 Task: Find connections with filter location New Milton with filter topic #aviationwith filter profile language French with filter current company Innovaccer with filter school Chaitanya Bharathi Institute Of Technology with filter industry Appliances, Electrical, and Electronics Manufacturing with filter service category DUI Law with filter keywords title Pharmacy Assistant
Action: Mouse moved to (475, 52)
Screenshot: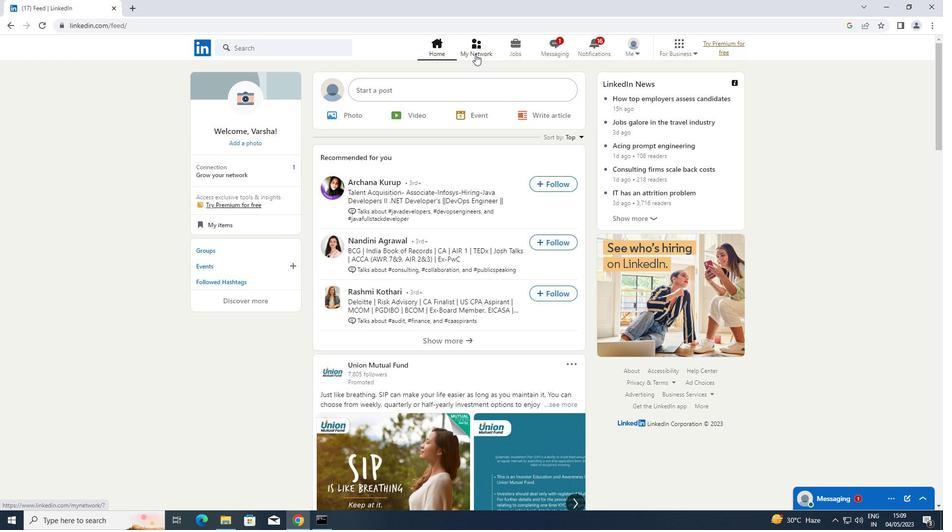 
Action: Mouse pressed left at (475, 52)
Screenshot: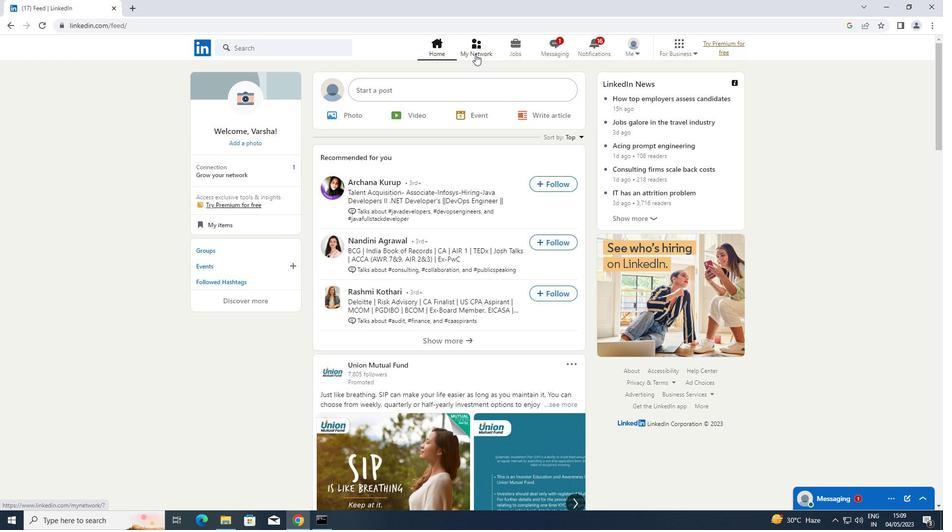 
Action: Mouse moved to (250, 103)
Screenshot: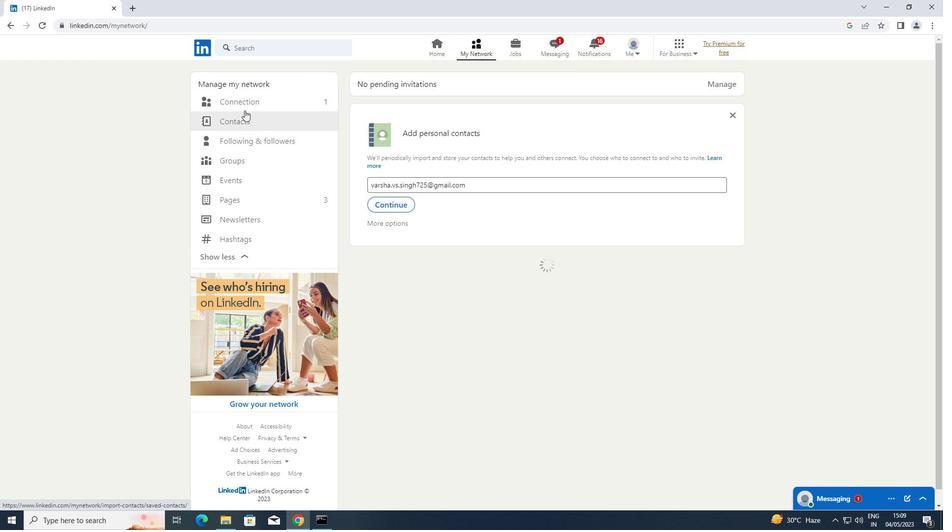 
Action: Mouse pressed left at (250, 103)
Screenshot: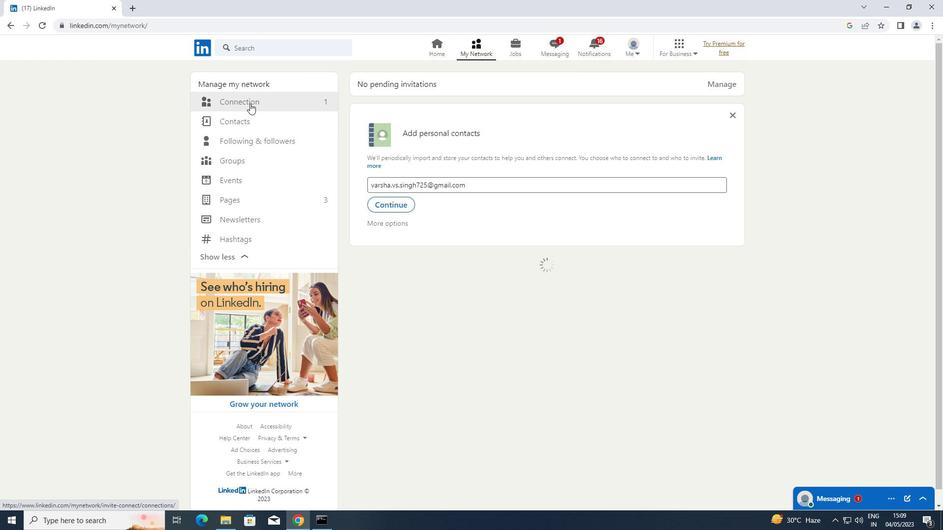 
Action: Mouse moved to (569, 104)
Screenshot: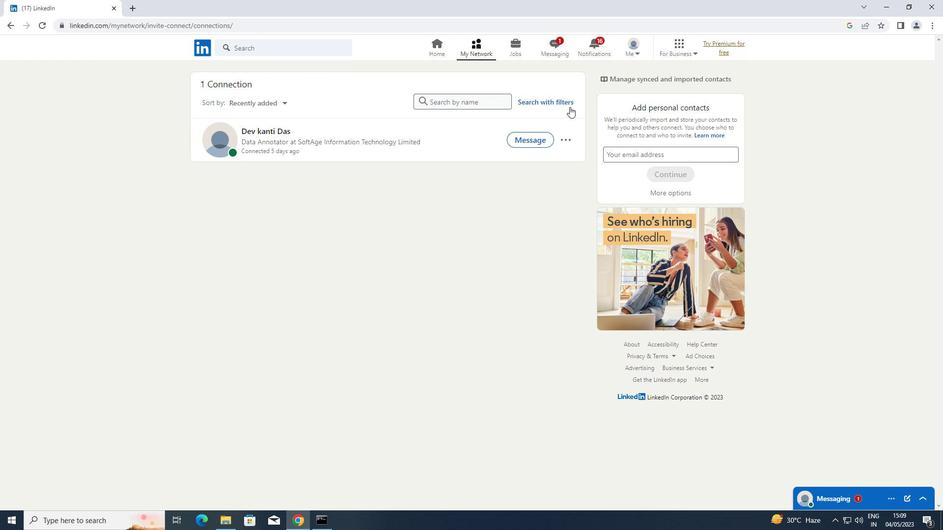 
Action: Mouse pressed left at (569, 104)
Screenshot: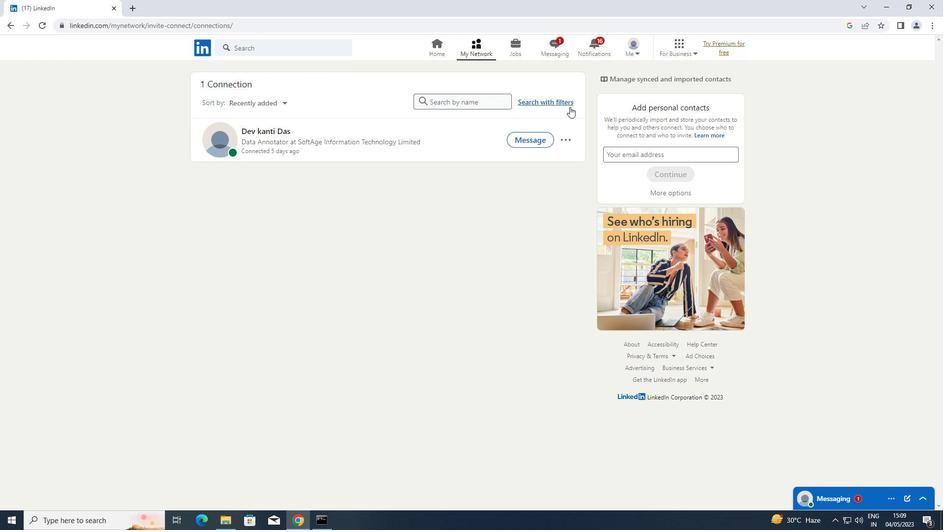 
Action: Mouse moved to (498, 70)
Screenshot: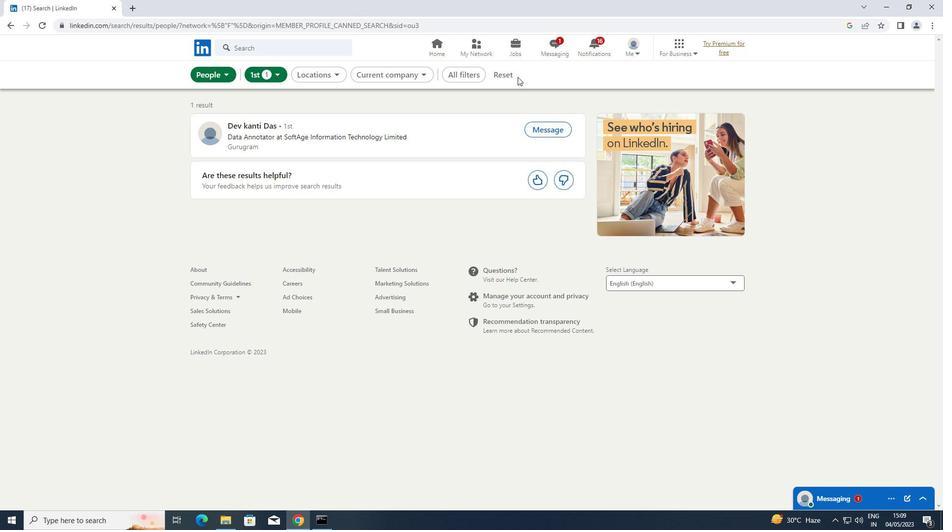 
Action: Mouse pressed left at (498, 70)
Screenshot: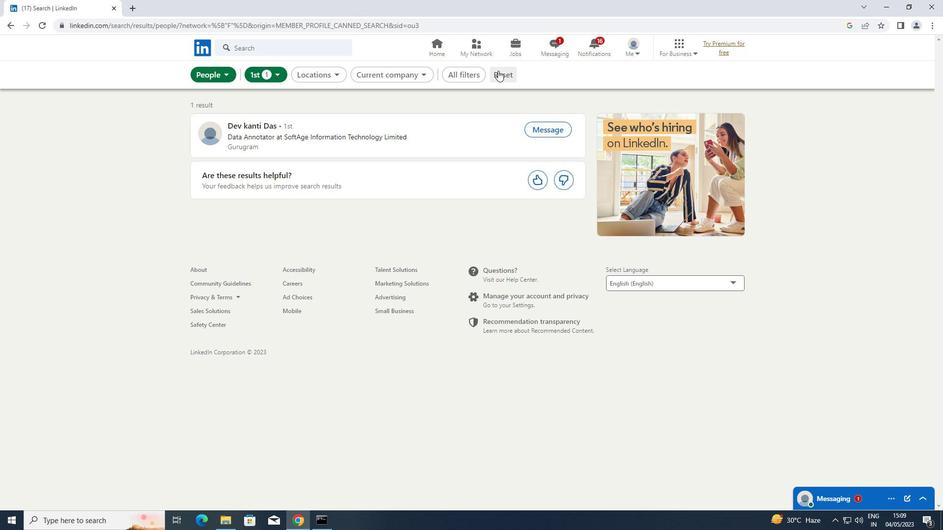 
Action: Mouse moved to (503, 71)
Screenshot: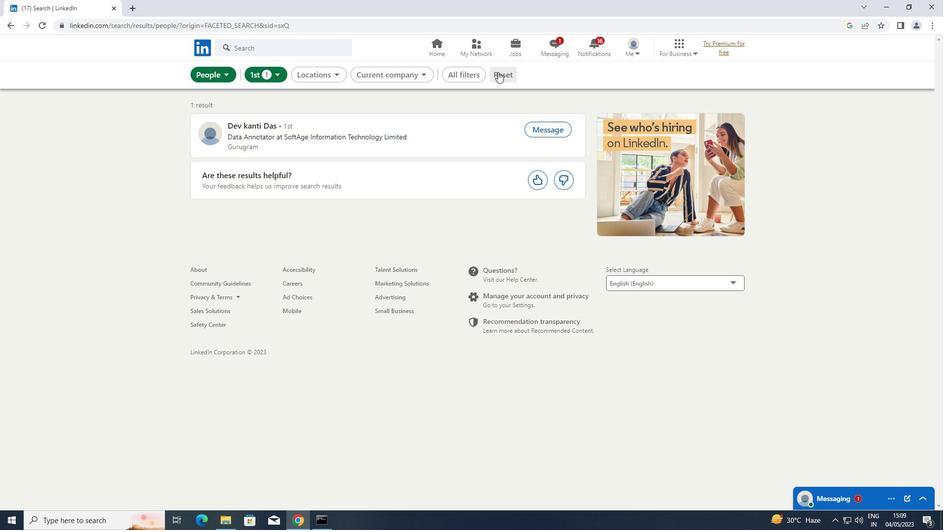 
Action: Mouse pressed left at (503, 71)
Screenshot: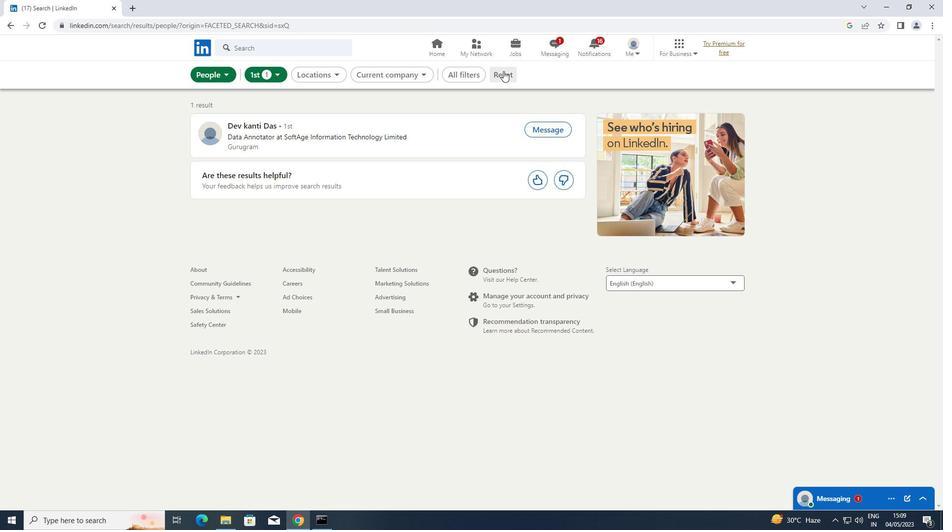 
Action: Mouse moved to (478, 72)
Screenshot: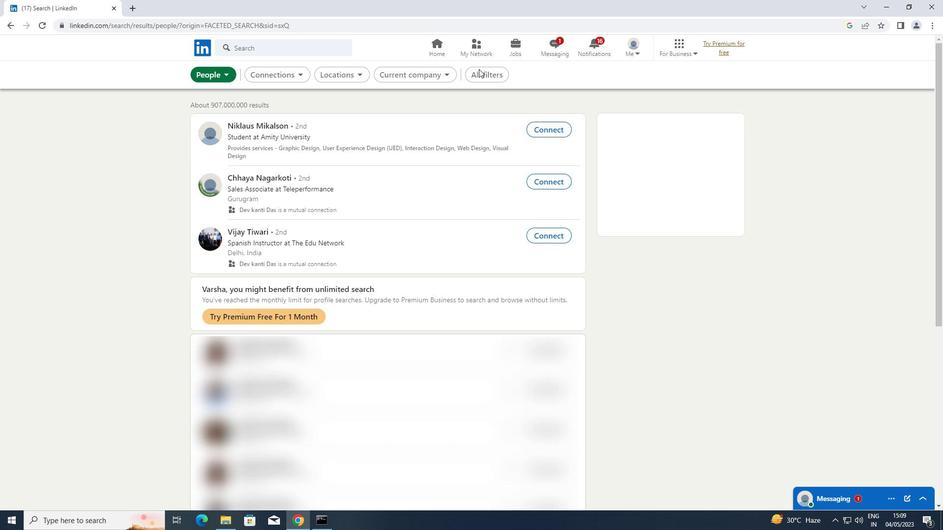 
Action: Mouse pressed left at (478, 72)
Screenshot: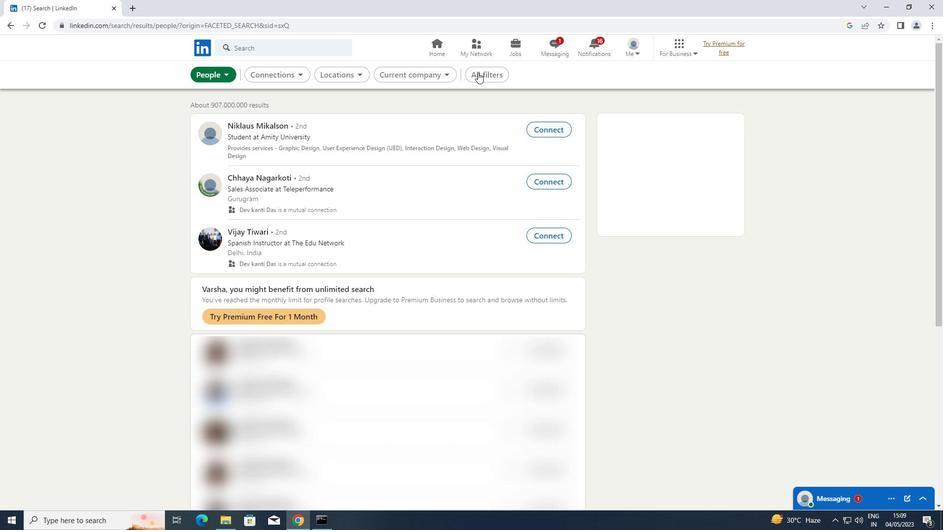 
Action: Mouse moved to (764, 202)
Screenshot: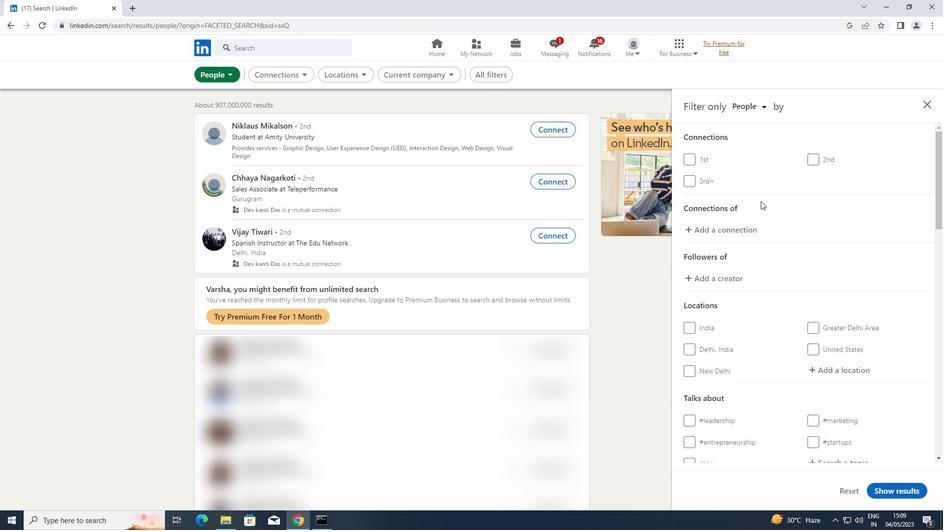 
Action: Mouse scrolled (764, 201) with delta (0, 0)
Screenshot: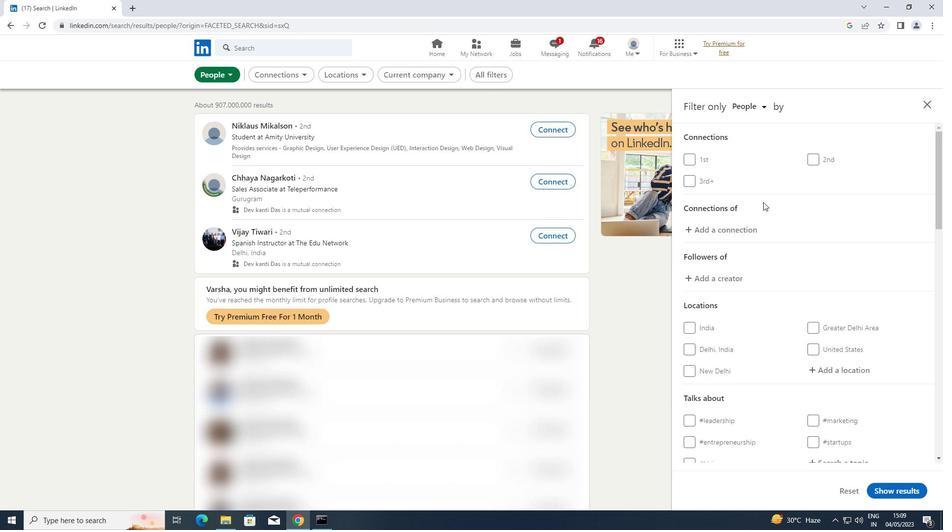 
Action: Mouse scrolled (764, 201) with delta (0, 0)
Screenshot: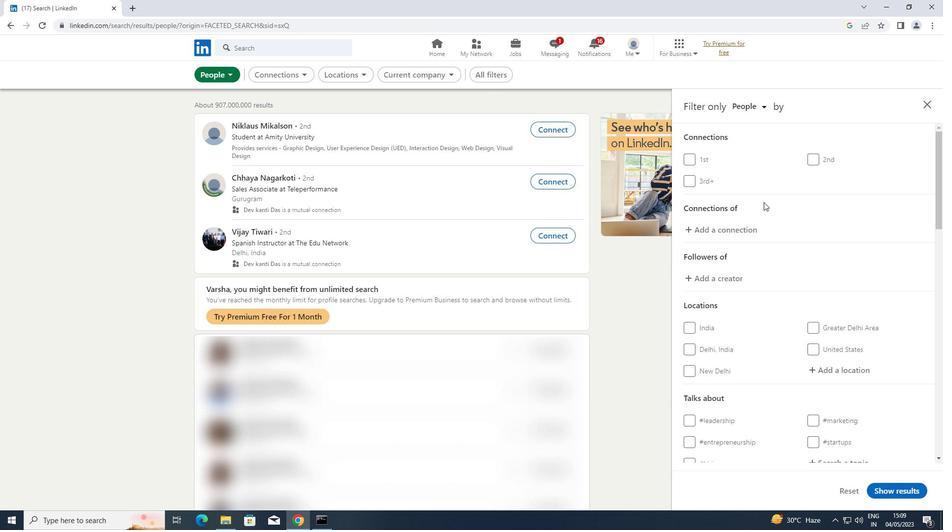 
Action: Mouse scrolled (764, 201) with delta (0, 0)
Screenshot: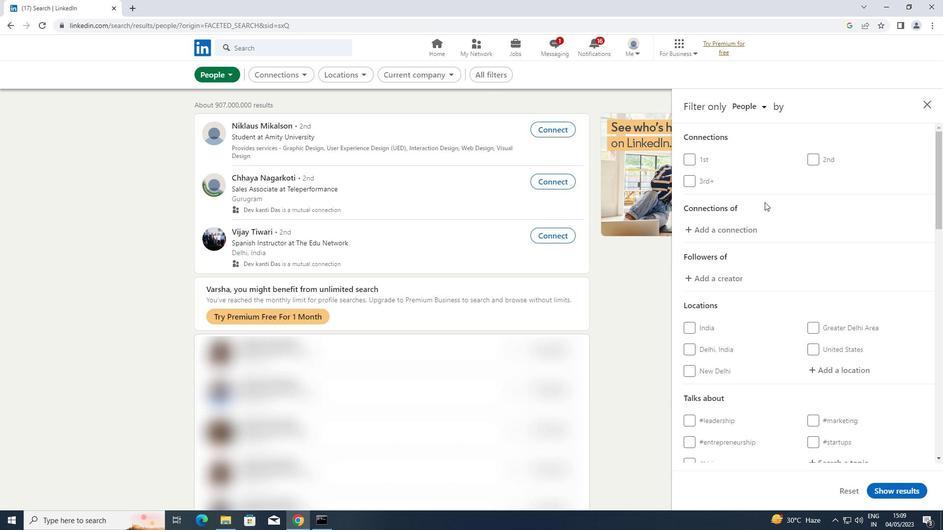 
Action: Mouse moved to (847, 223)
Screenshot: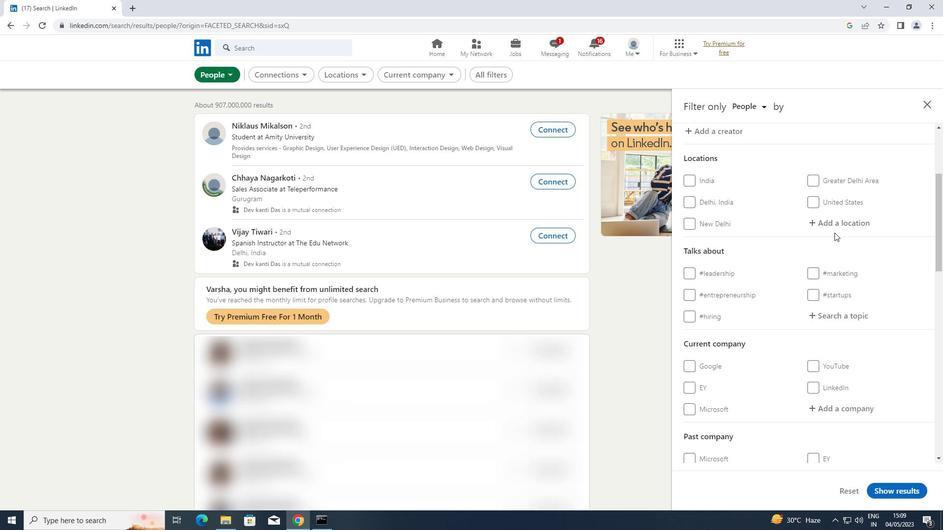 
Action: Mouse pressed left at (847, 223)
Screenshot: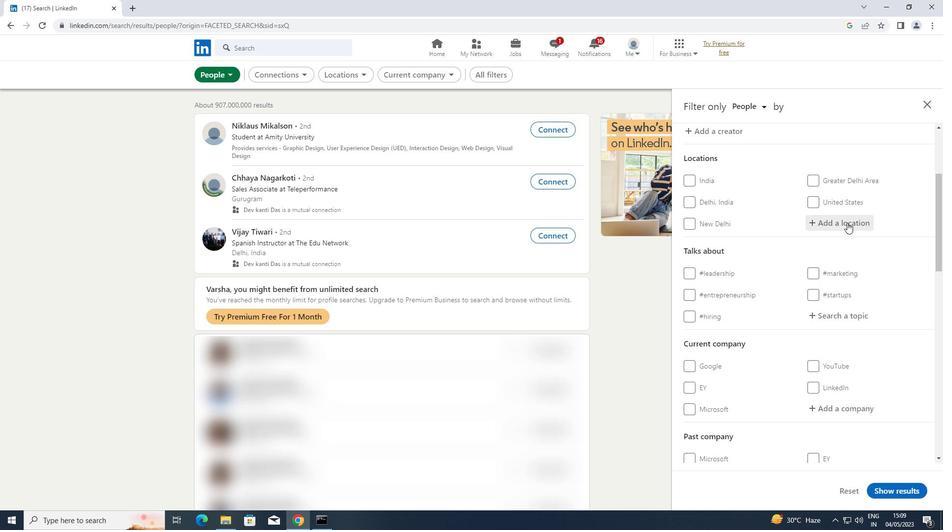 
Action: Key pressed <Key.shift>NEW<Key.space><Key.shift>MILTON<Key.enter>
Screenshot: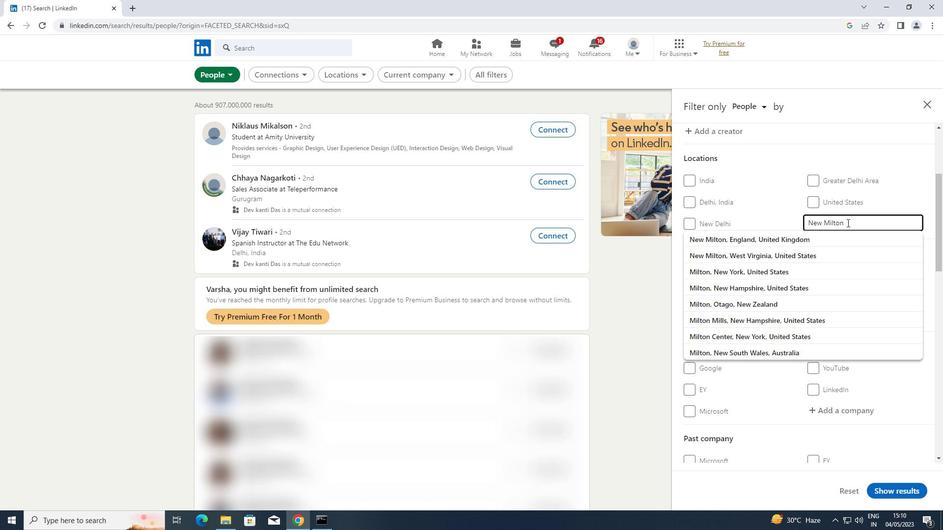 
Action: Mouse scrolled (847, 222) with delta (0, 0)
Screenshot: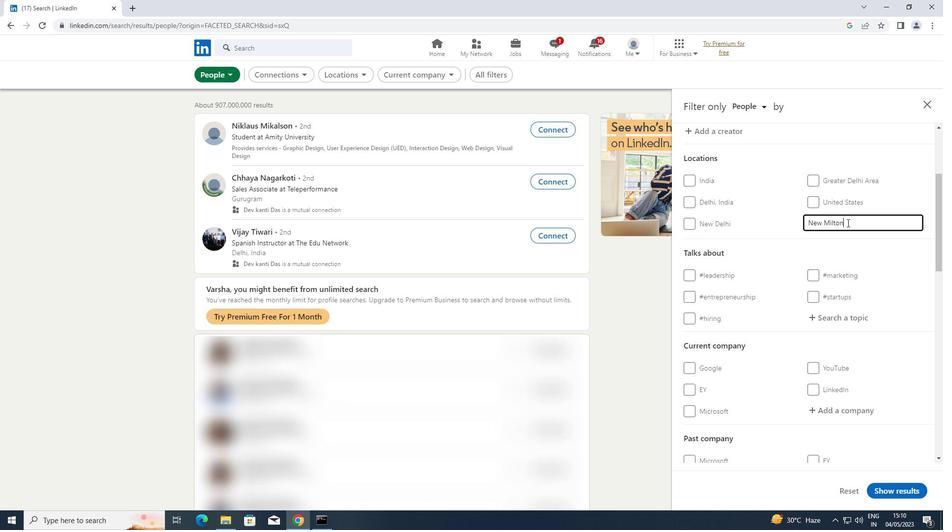 
Action: Mouse scrolled (847, 222) with delta (0, 0)
Screenshot: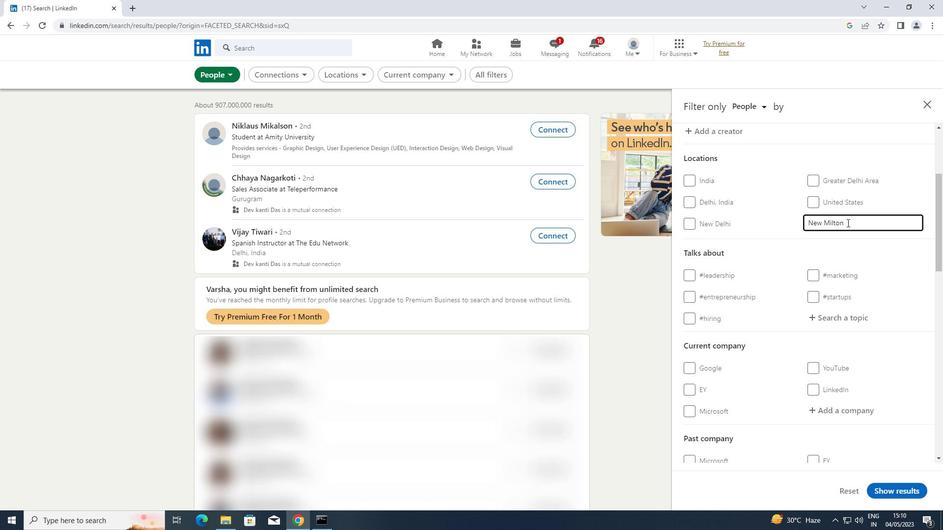 
Action: Mouse moved to (842, 217)
Screenshot: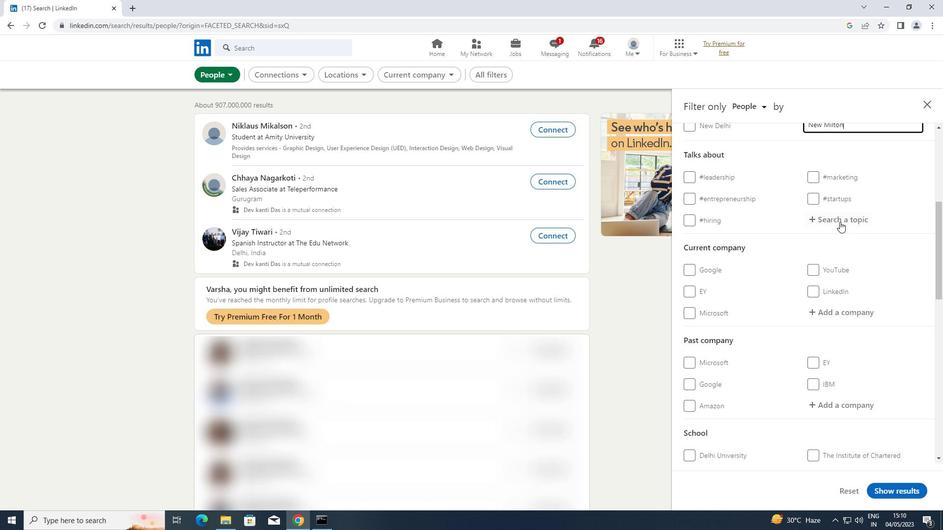
Action: Mouse pressed left at (842, 217)
Screenshot: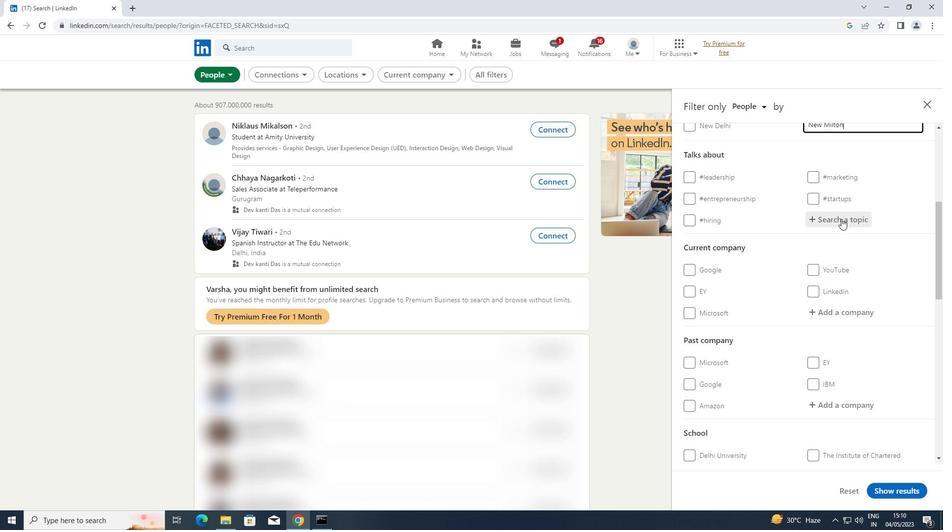 
Action: Key pressed AVIATION
Screenshot: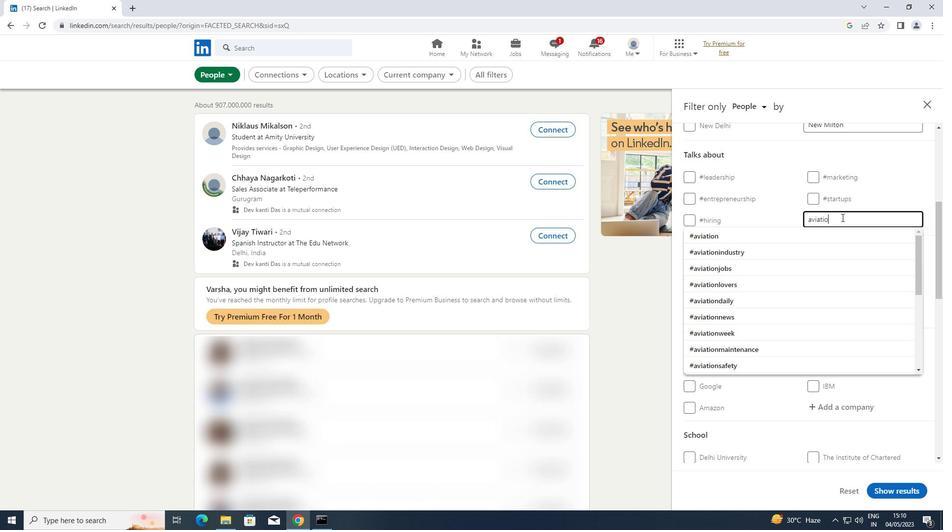 
Action: Mouse moved to (767, 231)
Screenshot: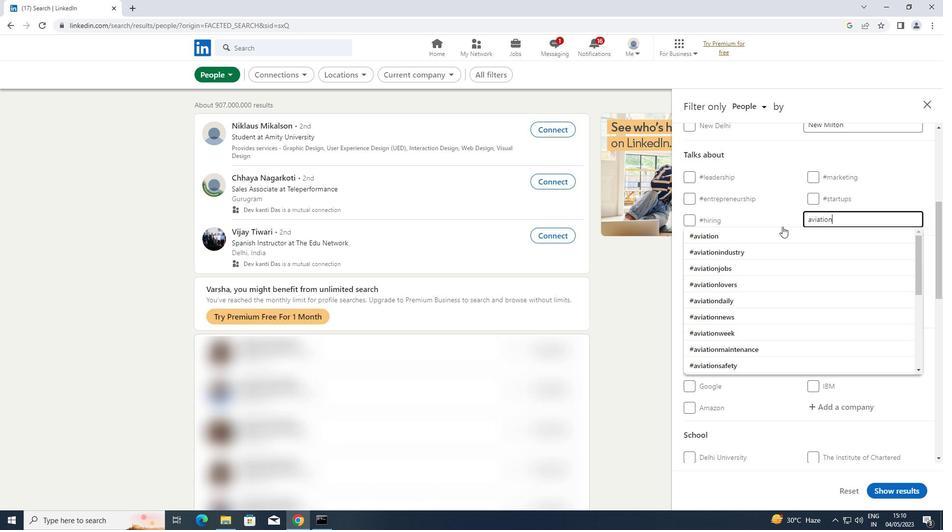 
Action: Mouse pressed left at (767, 231)
Screenshot: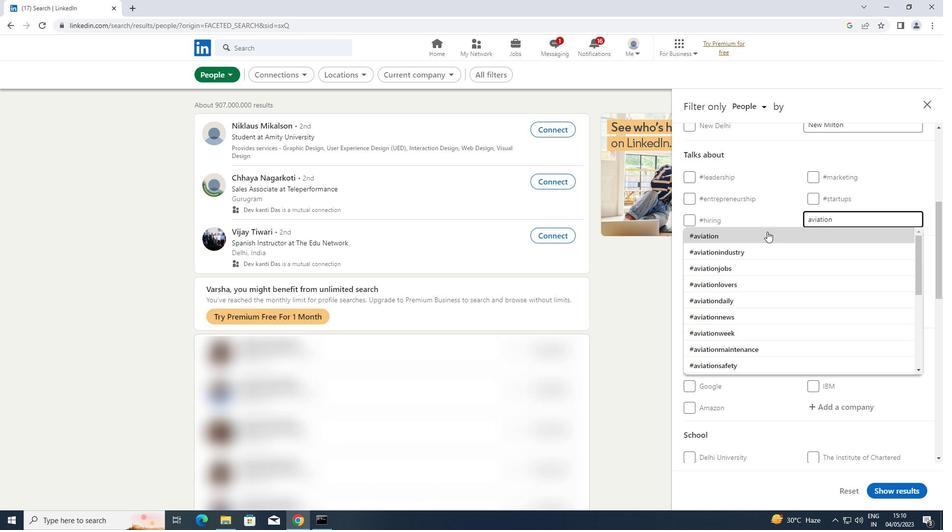 
Action: Mouse scrolled (767, 231) with delta (0, 0)
Screenshot: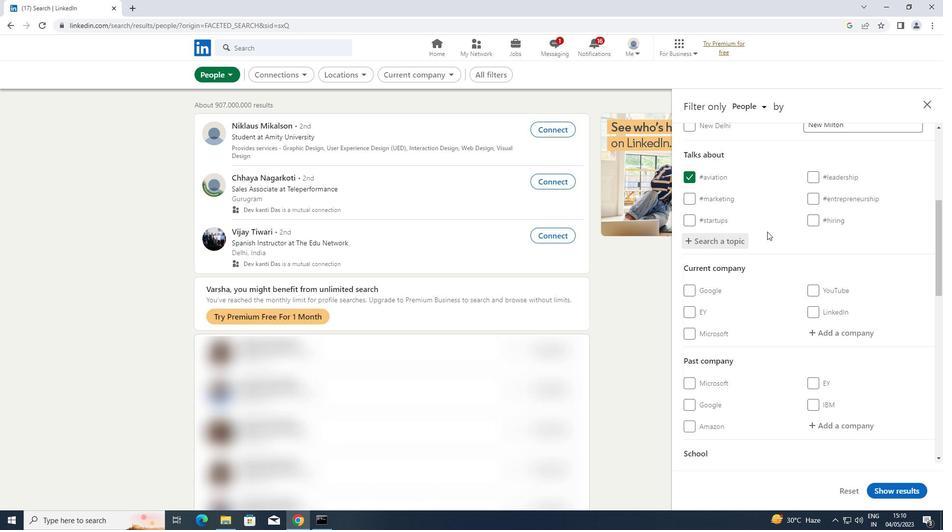 
Action: Mouse scrolled (767, 231) with delta (0, 0)
Screenshot: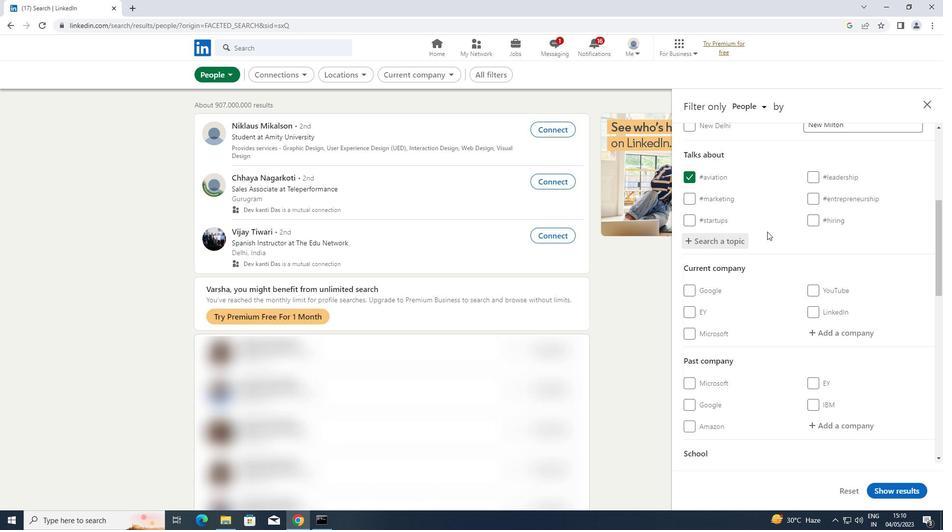 
Action: Mouse scrolled (767, 231) with delta (0, 0)
Screenshot: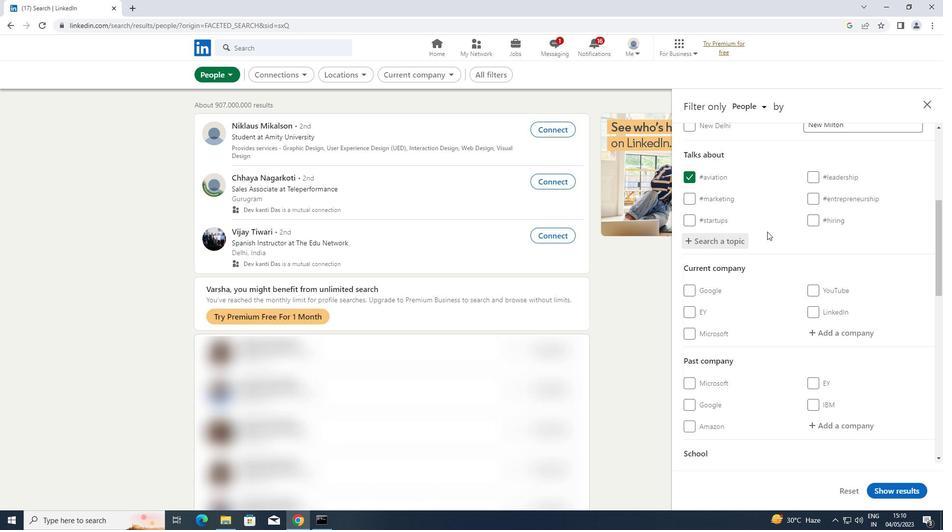 
Action: Mouse scrolled (767, 231) with delta (0, 0)
Screenshot: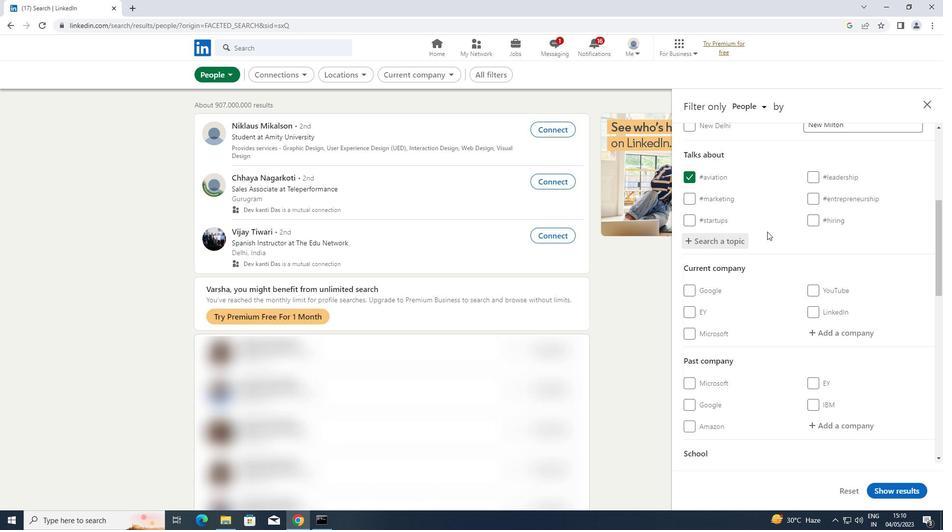 
Action: Mouse moved to (766, 231)
Screenshot: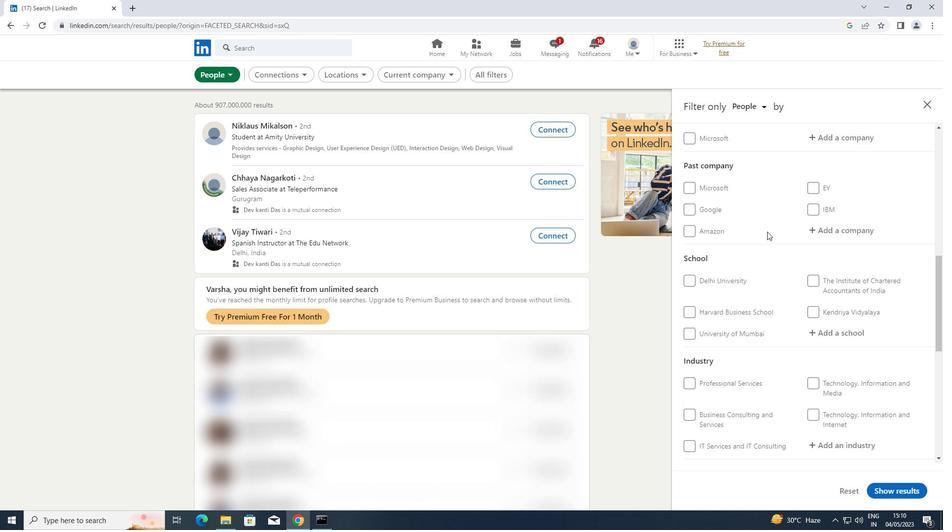 
Action: Mouse scrolled (766, 230) with delta (0, 0)
Screenshot: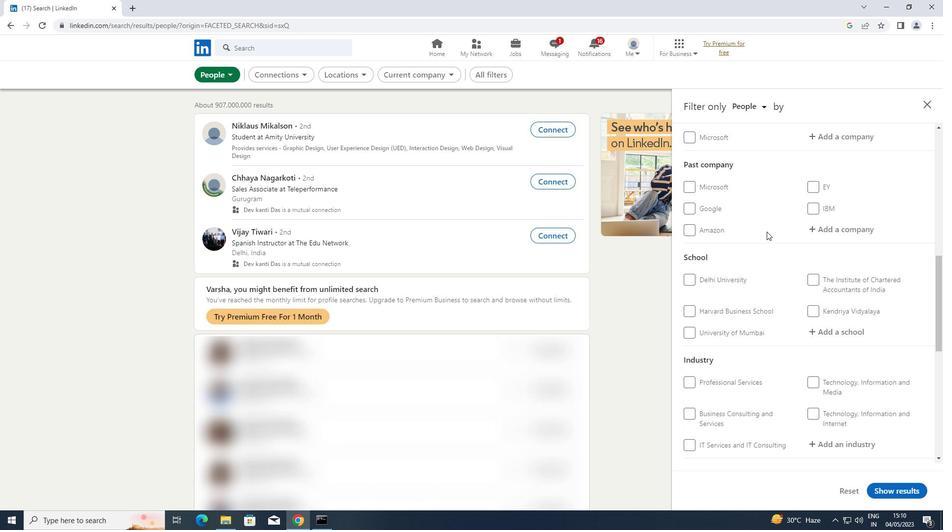 
Action: Mouse scrolled (766, 230) with delta (0, 0)
Screenshot: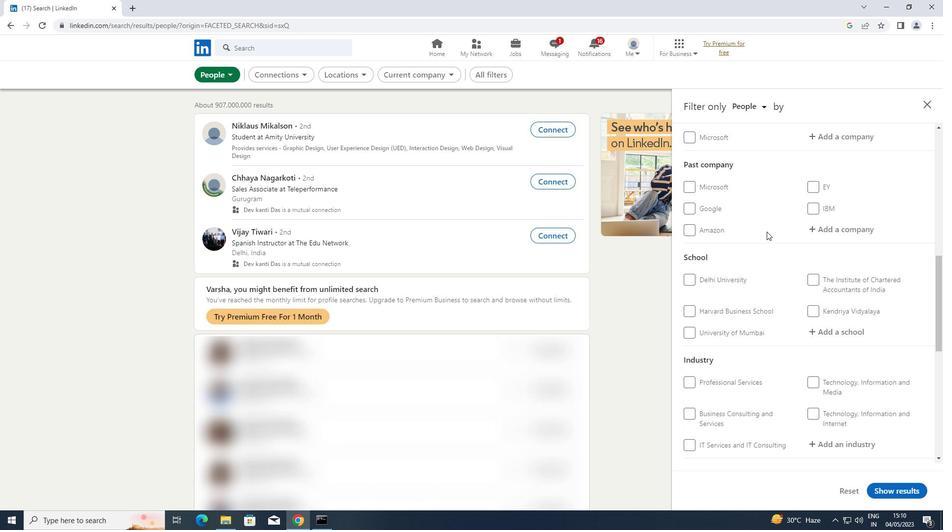 
Action: Mouse scrolled (766, 230) with delta (0, 0)
Screenshot: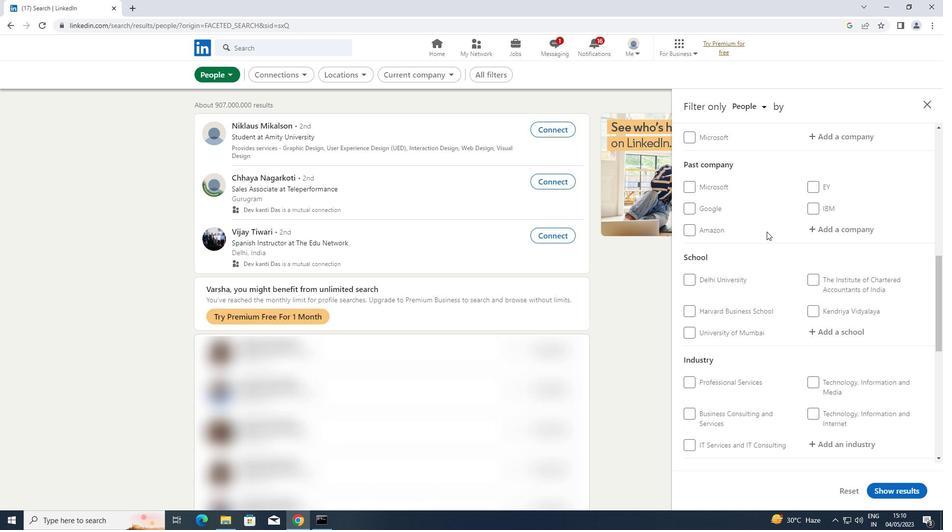 
Action: Mouse scrolled (766, 230) with delta (0, 0)
Screenshot: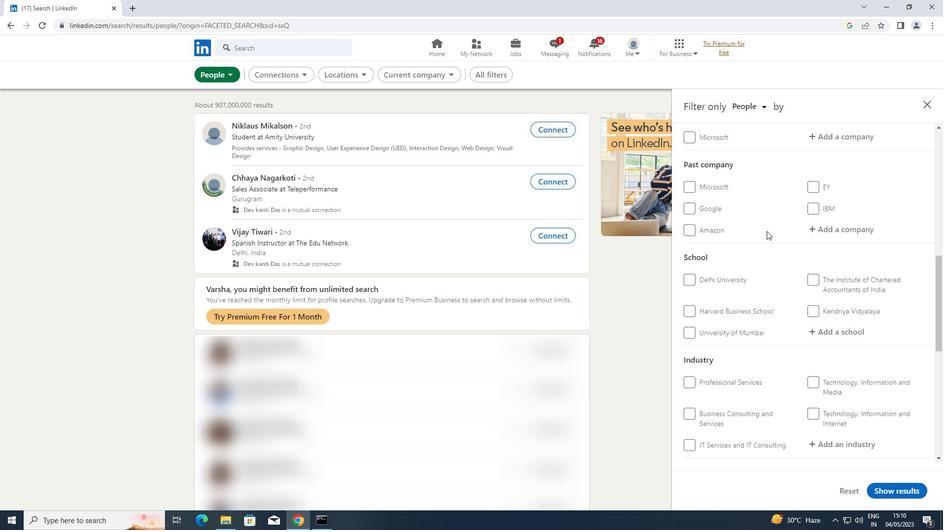 
Action: Mouse scrolled (766, 230) with delta (0, 0)
Screenshot: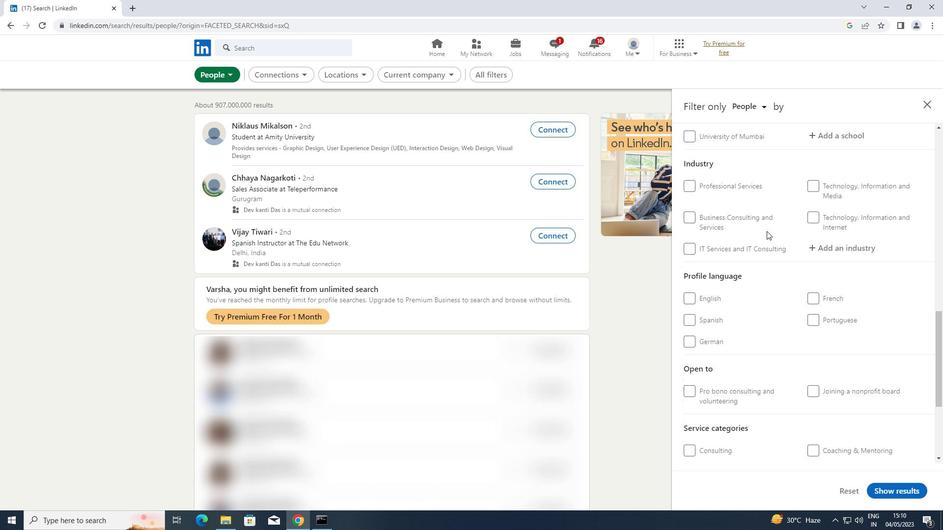 
Action: Mouse scrolled (766, 230) with delta (0, 0)
Screenshot: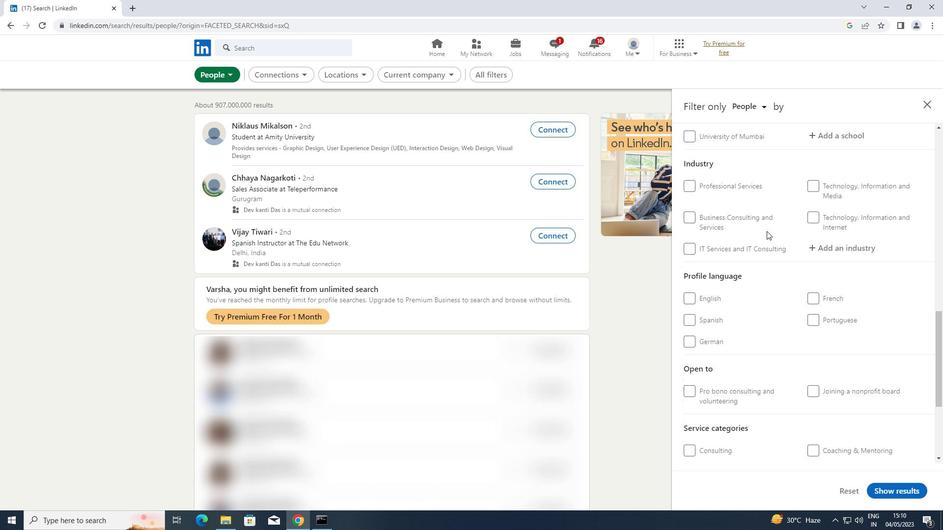 
Action: Mouse scrolled (766, 230) with delta (0, 0)
Screenshot: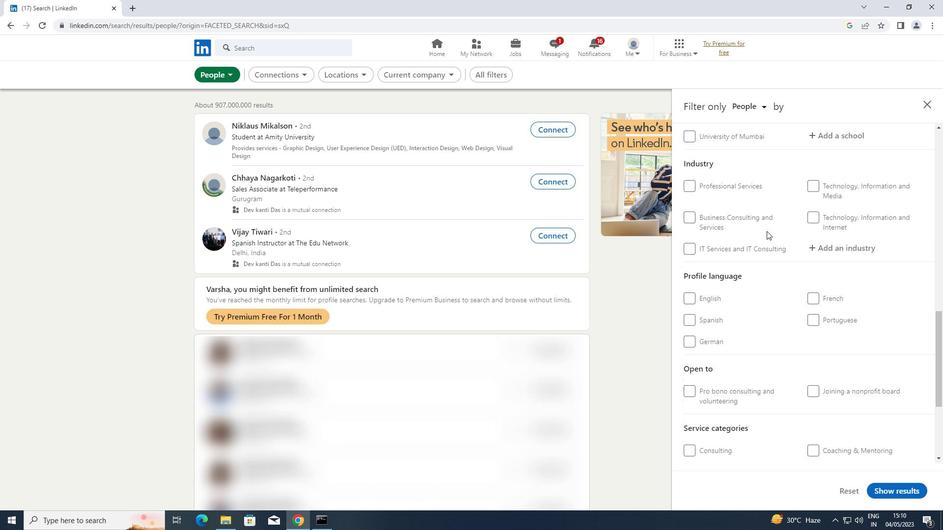 
Action: Mouse scrolled (766, 230) with delta (0, 0)
Screenshot: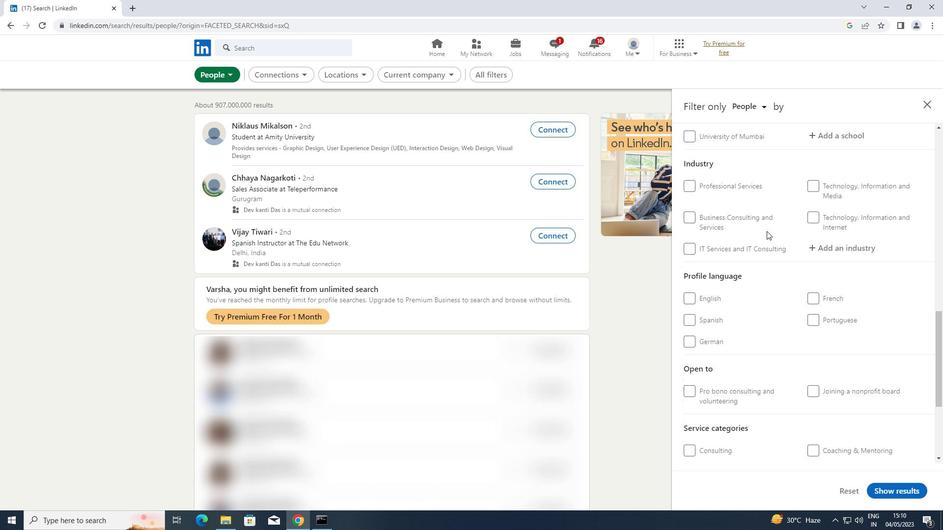 
Action: Mouse moved to (704, 220)
Screenshot: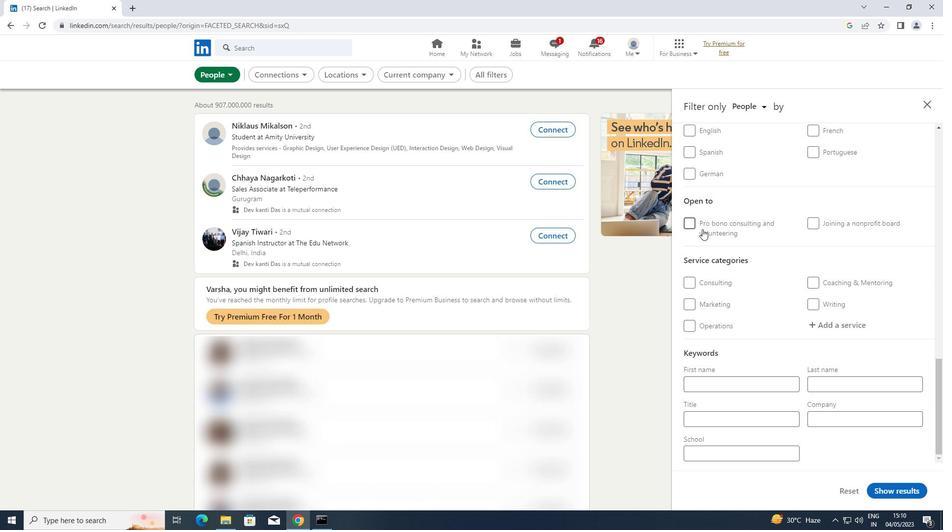 
Action: Mouse scrolled (704, 220) with delta (0, 0)
Screenshot: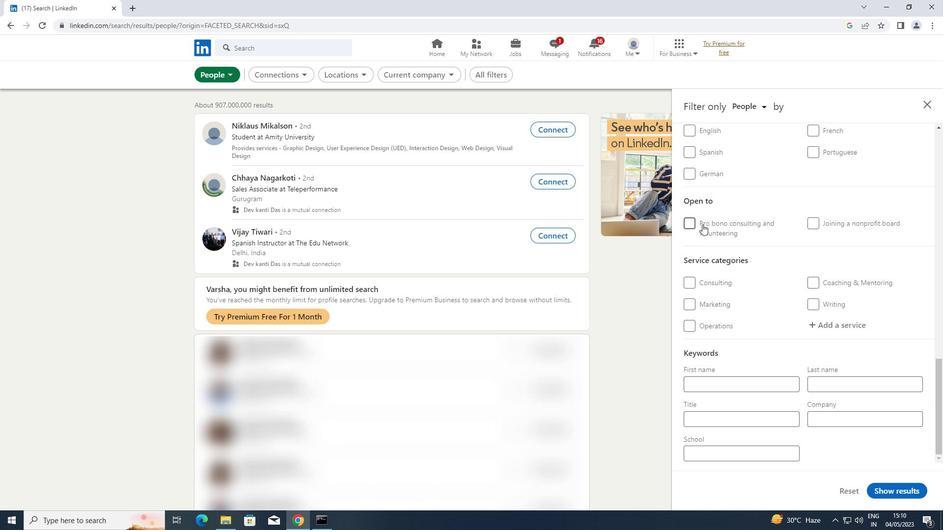 
Action: Mouse scrolled (704, 220) with delta (0, 0)
Screenshot: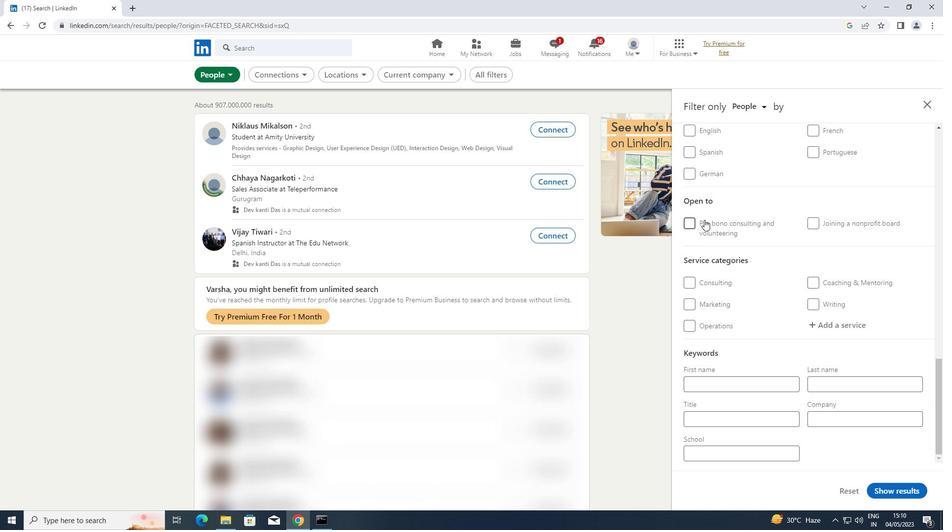 
Action: Mouse moved to (813, 226)
Screenshot: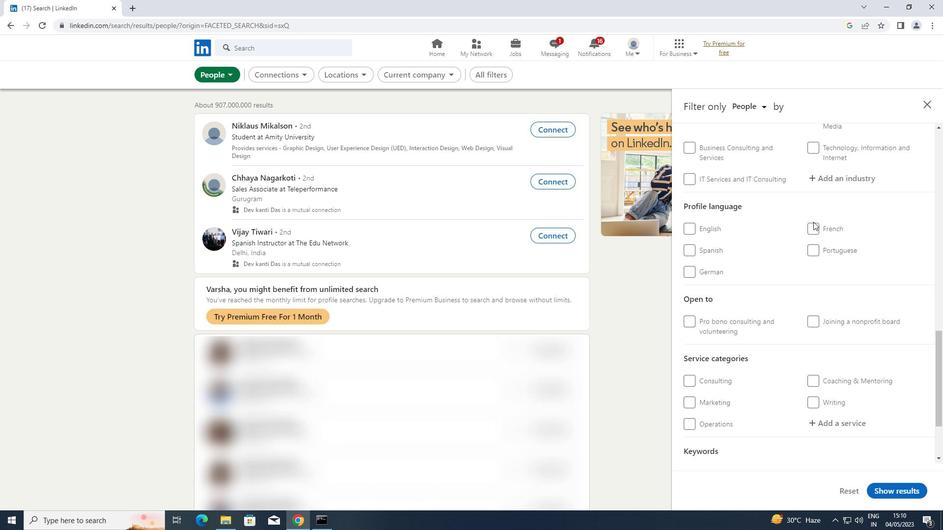
Action: Mouse pressed left at (813, 226)
Screenshot: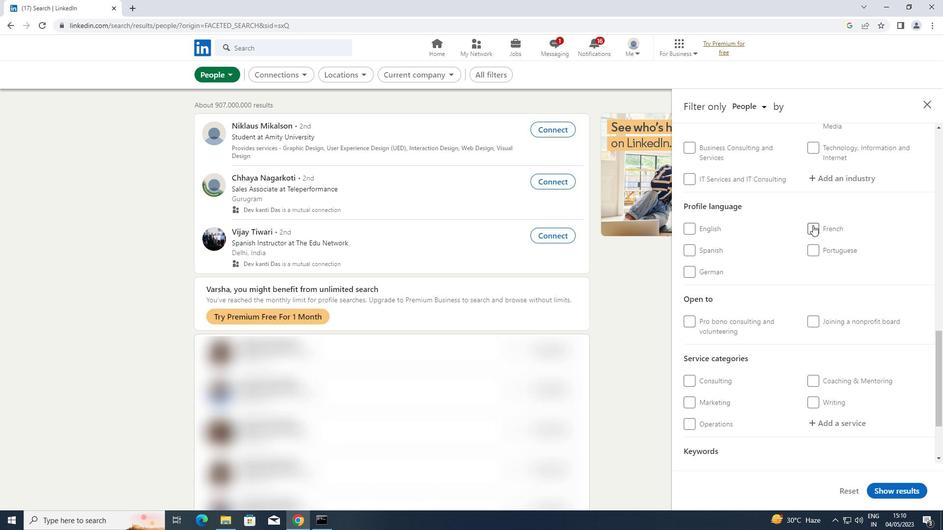 
Action: Mouse moved to (813, 226)
Screenshot: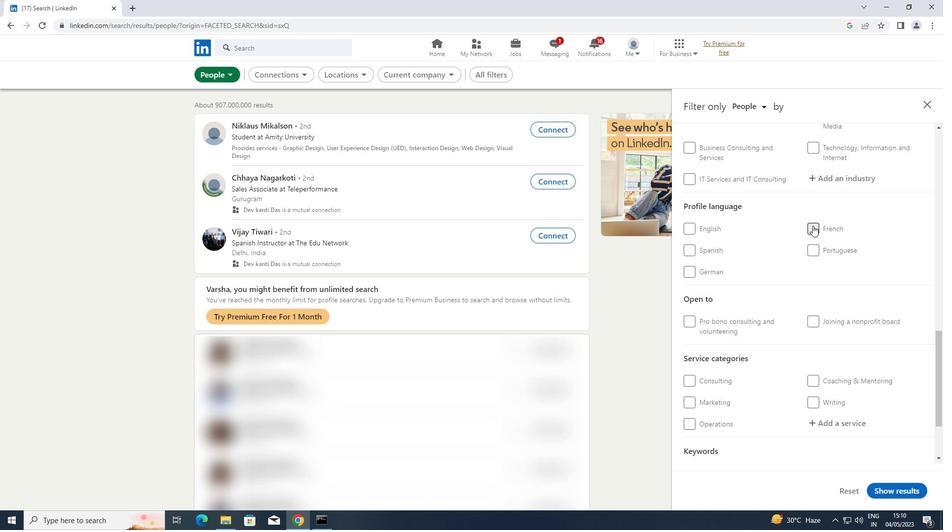 
Action: Mouse scrolled (813, 226) with delta (0, 0)
Screenshot: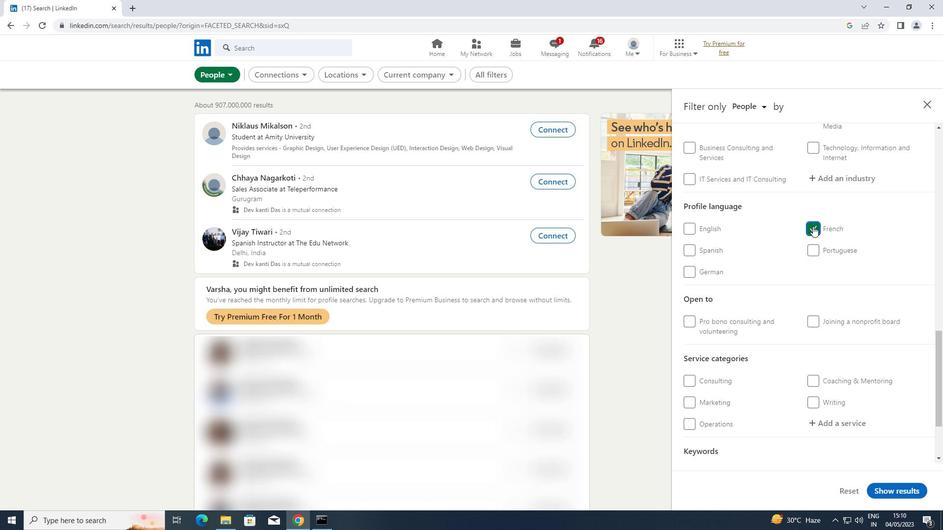 
Action: Mouse scrolled (813, 226) with delta (0, 0)
Screenshot: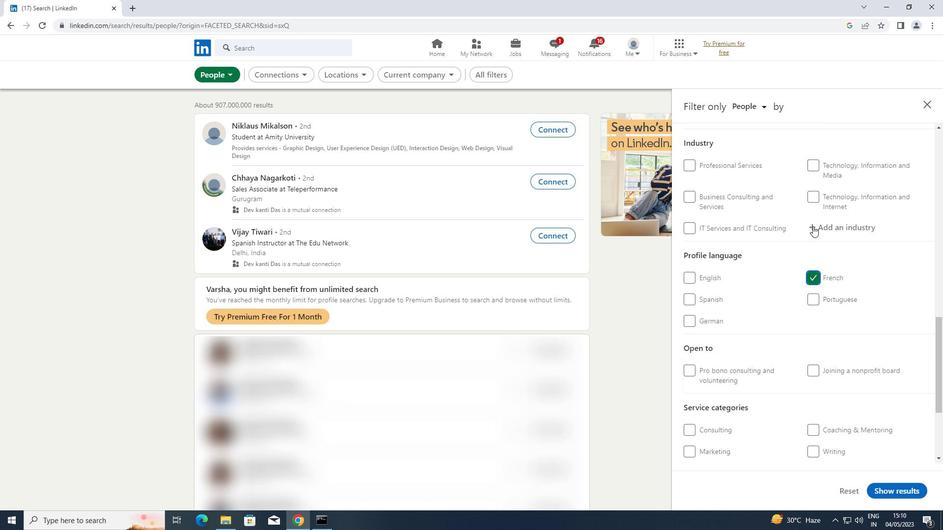 
Action: Mouse scrolled (813, 226) with delta (0, 0)
Screenshot: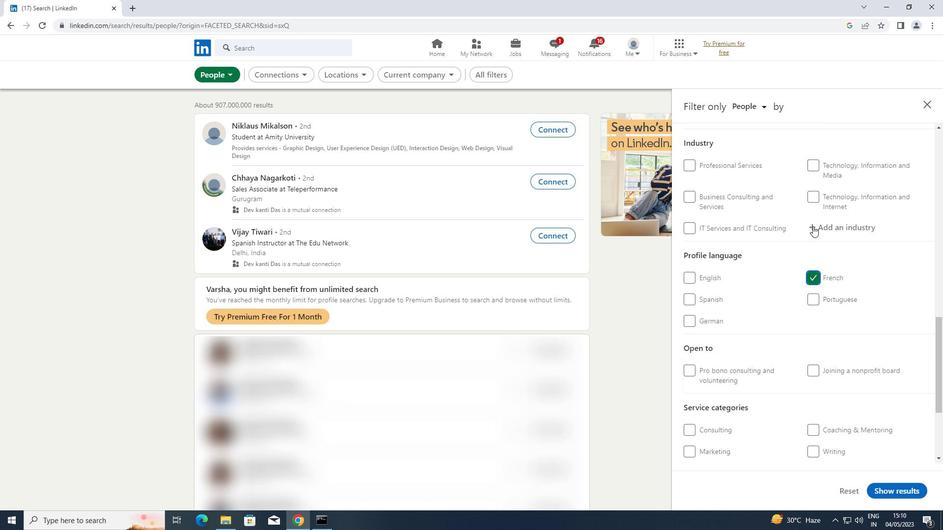 
Action: Mouse scrolled (813, 226) with delta (0, 0)
Screenshot: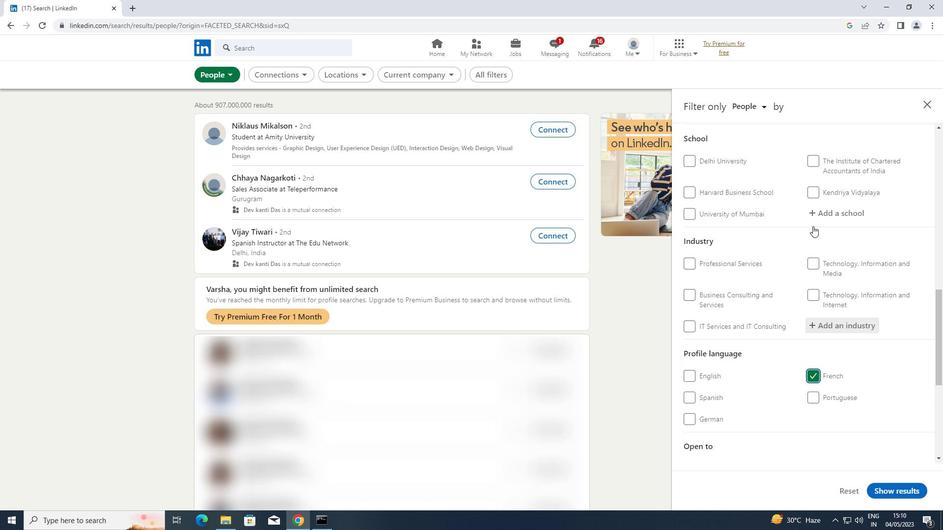 
Action: Mouse scrolled (813, 226) with delta (0, 0)
Screenshot: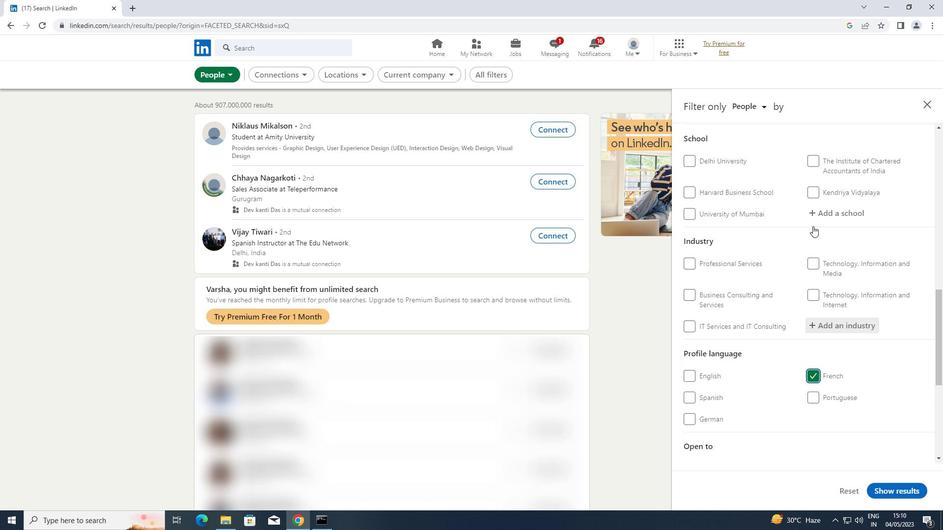 
Action: Mouse scrolled (813, 226) with delta (0, 0)
Screenshot: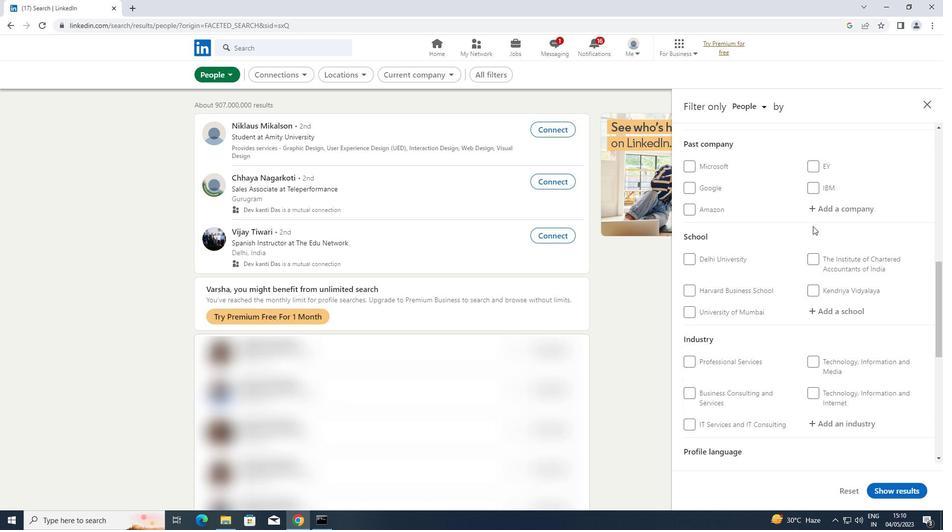 
Action: Mouse scrolled (813, 226) with delta (0, 0)
Screenshot: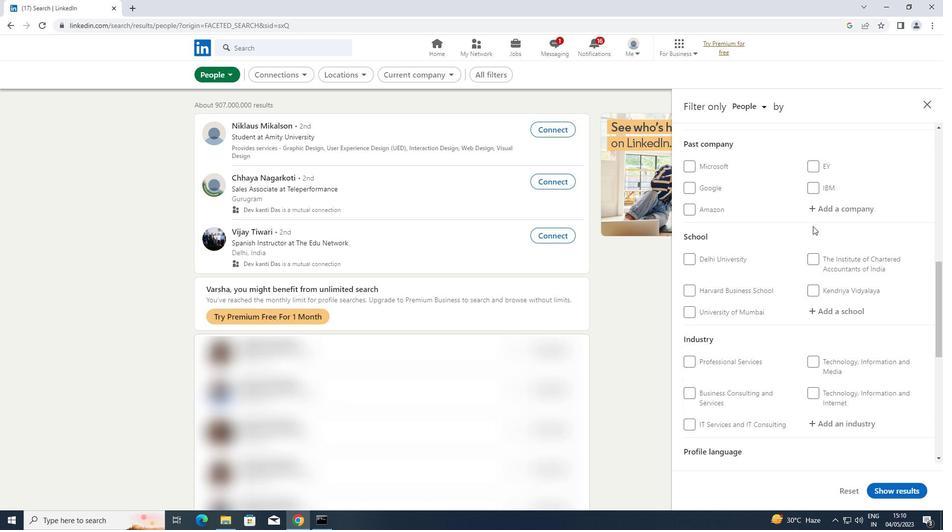 
Action: Mouse moved to (832, 214)
Screenshot: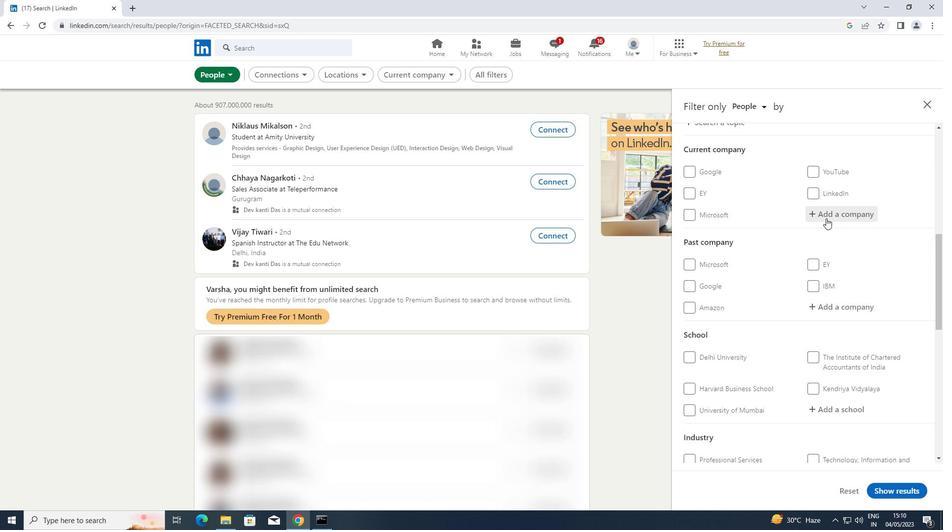 
Action: Mouse pressed left at (832, 214)
Screenshot: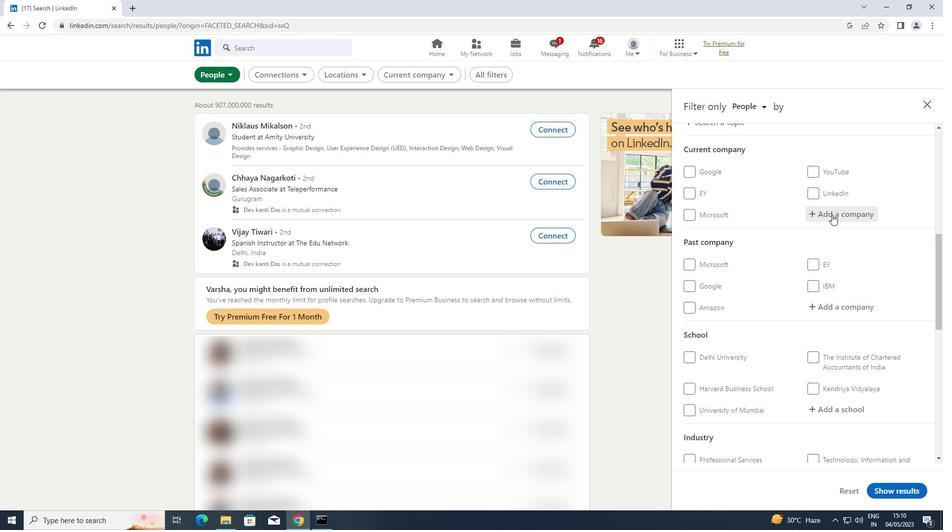 
Action: Key pressed <Key.shift>INNOVACCER
Screenshot: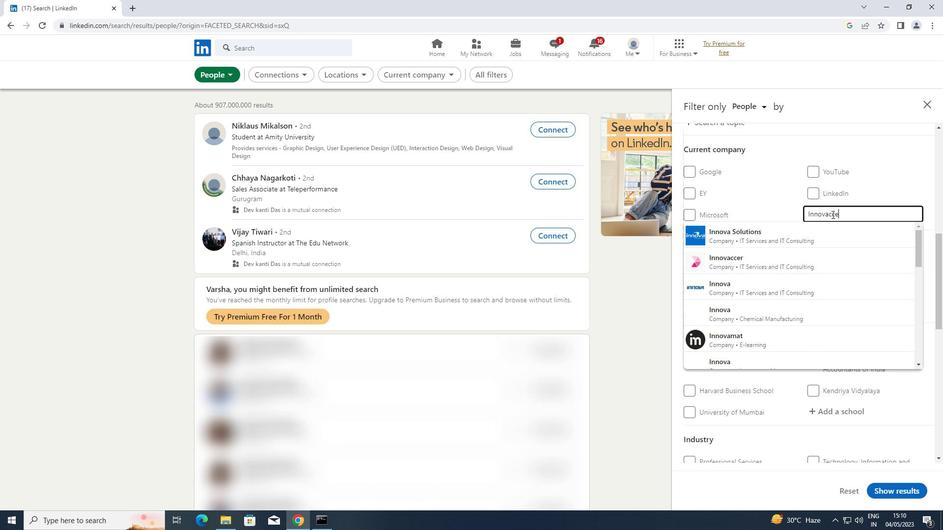 
Action: Mouse moved to (808, 232)
Screenshot: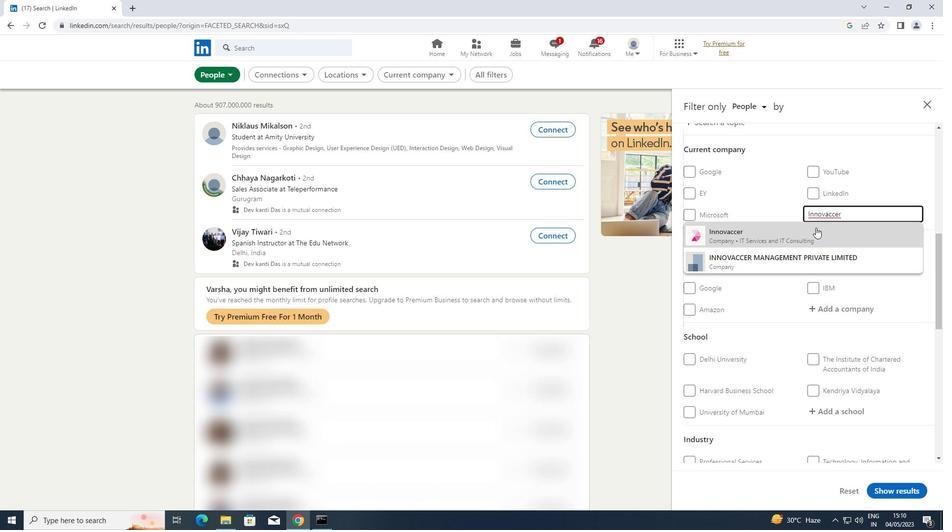 
Action: Mouse pressed left at (808, 232)
Screenshot: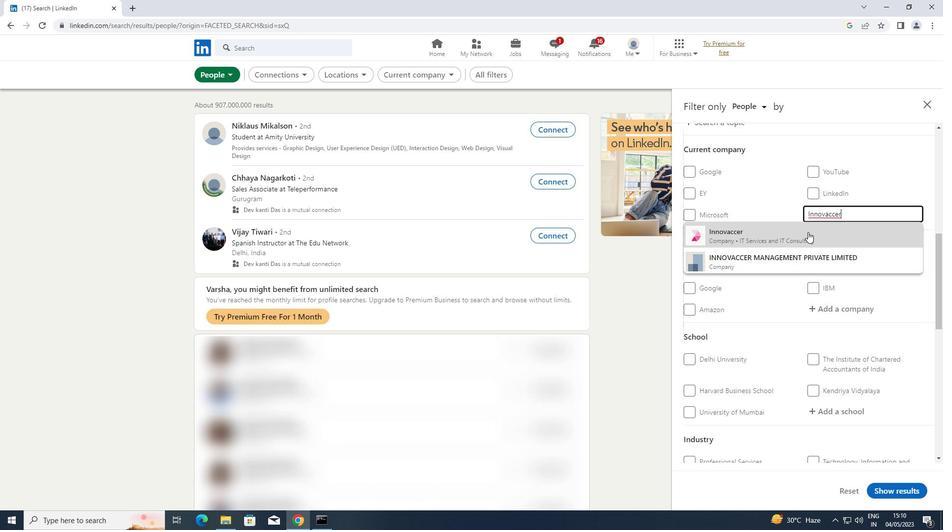 
Action: Mouse scrolled (808, 231) with delta (0, 0)
Screenshot: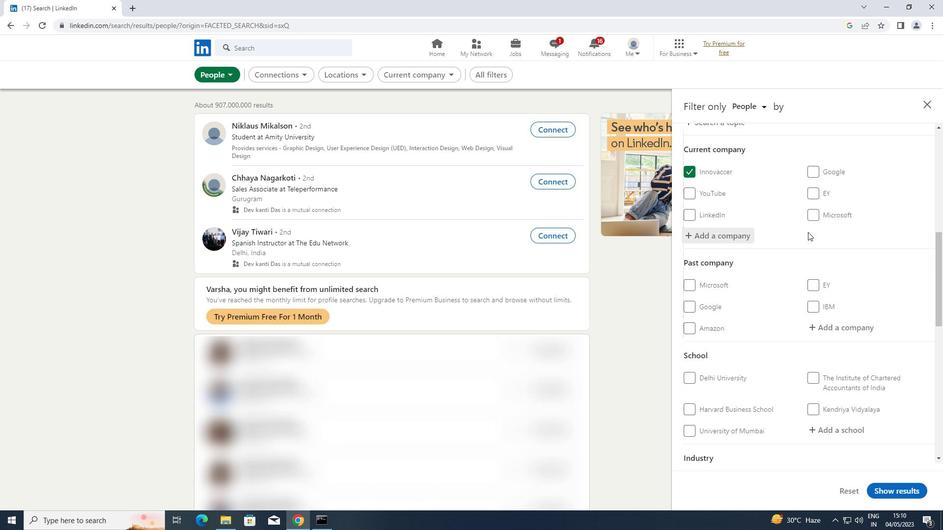 
Action: Mouse scrolled (808, 231) with delta (0, 0)
Screenshot: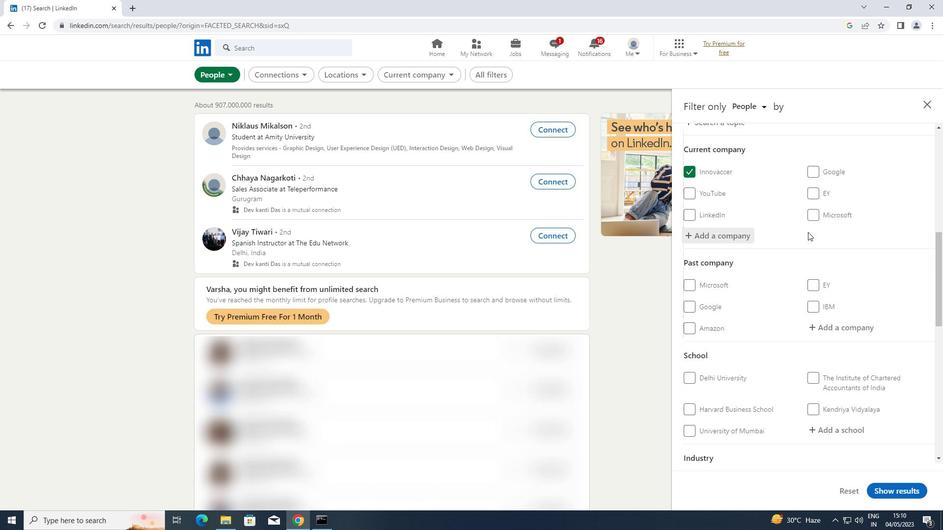 
Action: Mouse scrolled (808, 231) with delta (0, 0)
Screenshot: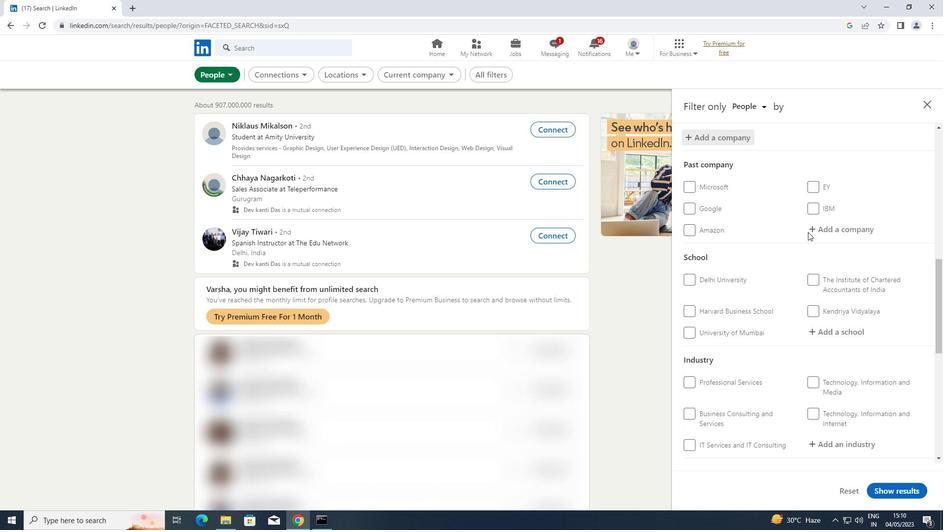
Action: Mouse scrolled (808, 231) with delta (0, 0)
Screenshot: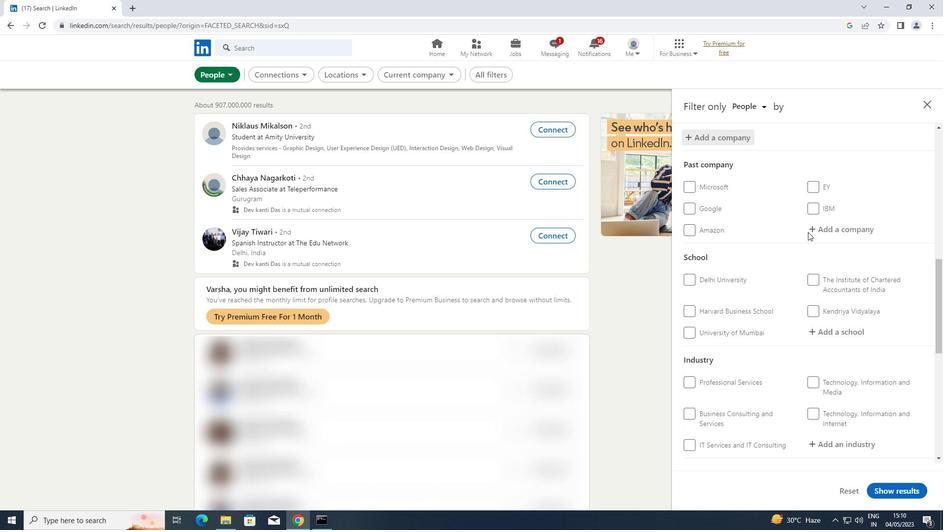 
Action: Mouse scrolled (808, 231) with delta (0, 0)
Screenshot: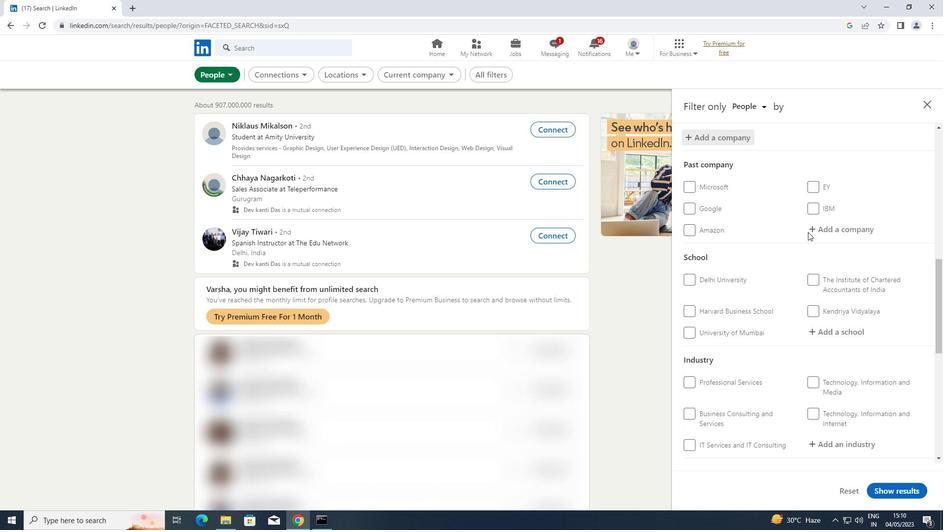 
Action: Mouse moved to (854, 186)
Screenshot: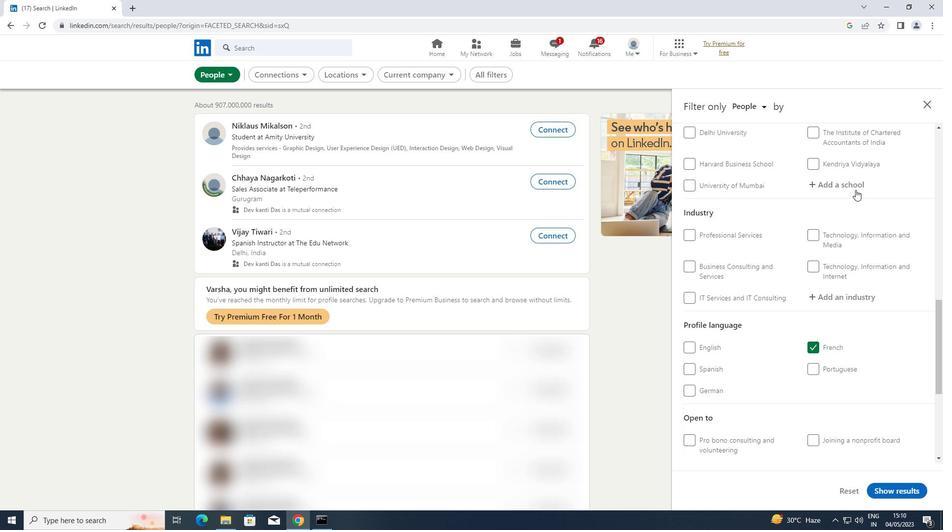 
Action: Mouse pressed left at (854, 186)
Screenshot: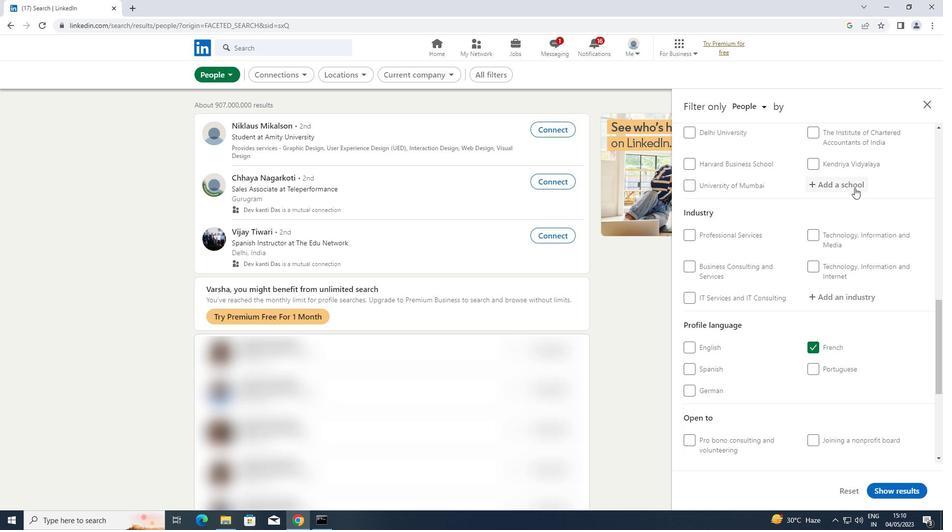 
Action: Key pressed <Key.shift>CHAITANYA
Screenshot: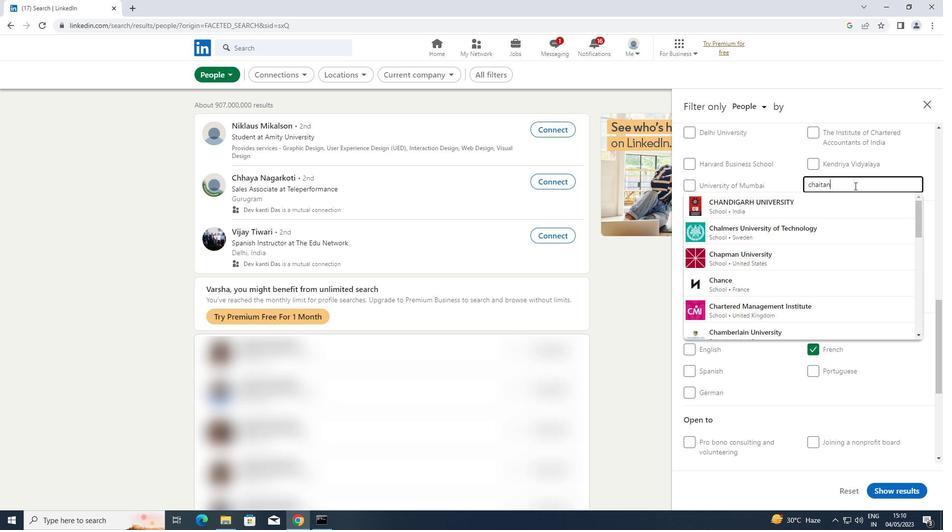 
Action: Mouse moved to (792, 198)
Screenshot: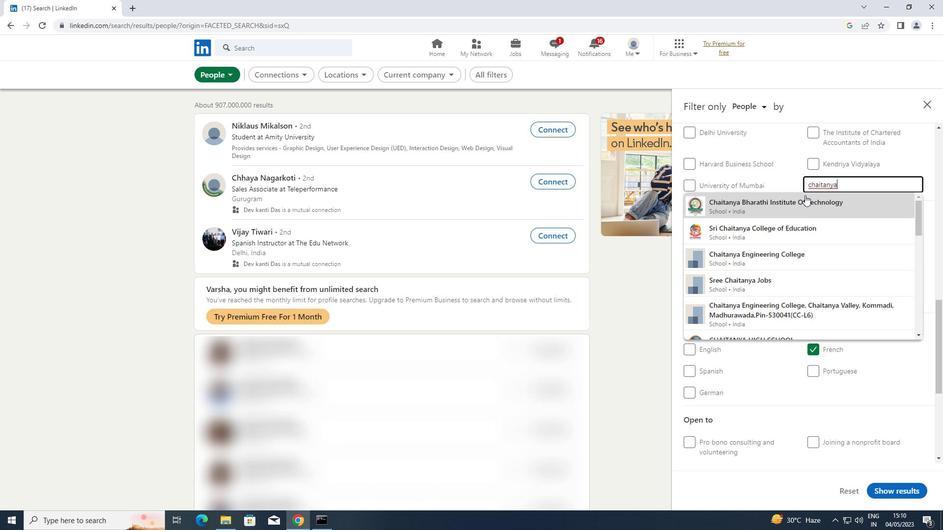 
Action: Mouse pressed left at (792, 198)
Screenshot: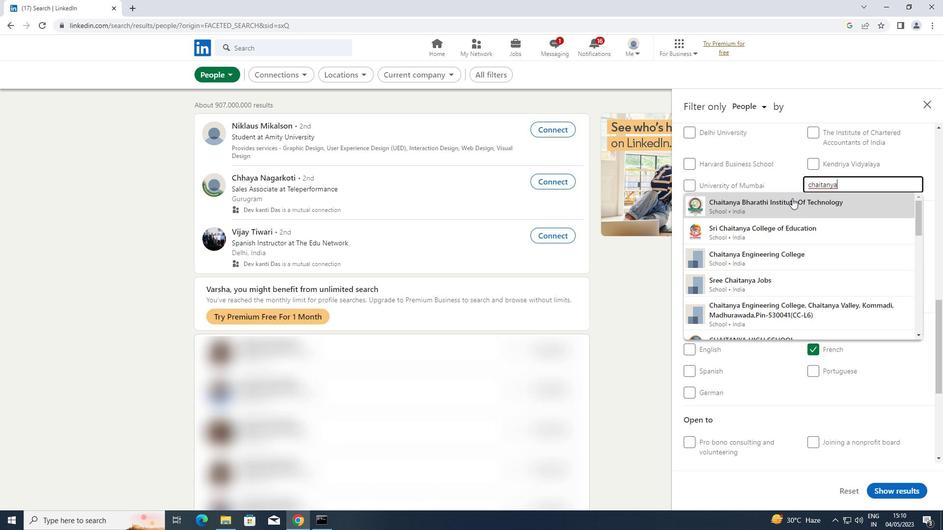 
Action: Mouse scrolled (792, 197) with delta (0, 0)
Screenshot: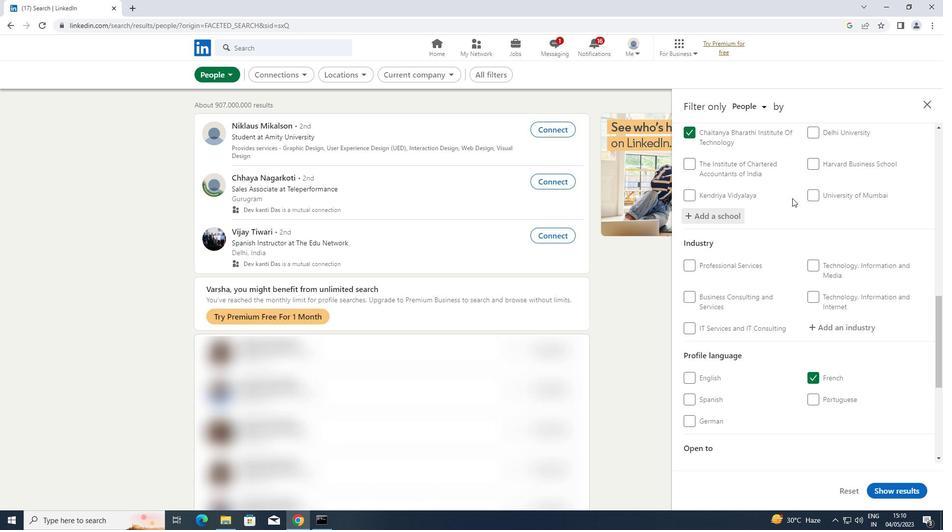 
Action: Mouse scrolled (792, 197) with delta (0, 0)
Screenshot: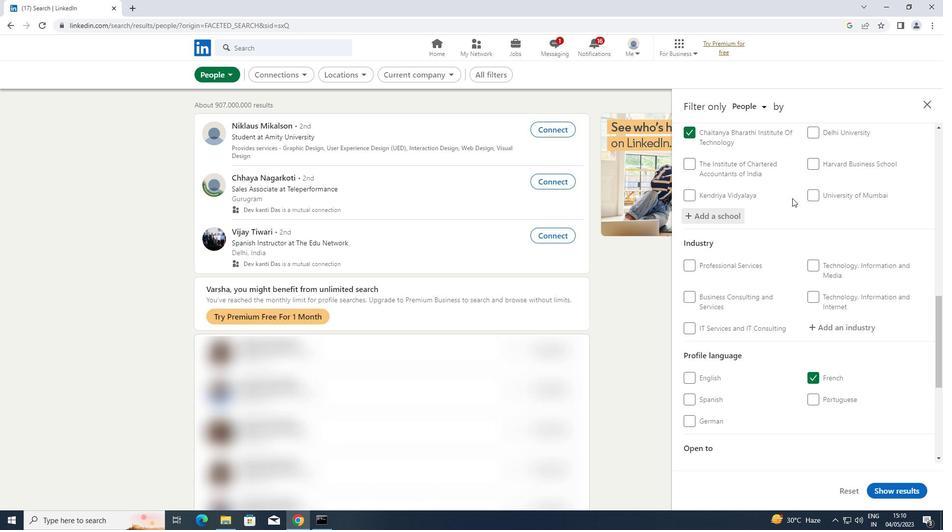 
Action: Mouse scrolled (792, 197) with delta (0, 0)
Screenshot: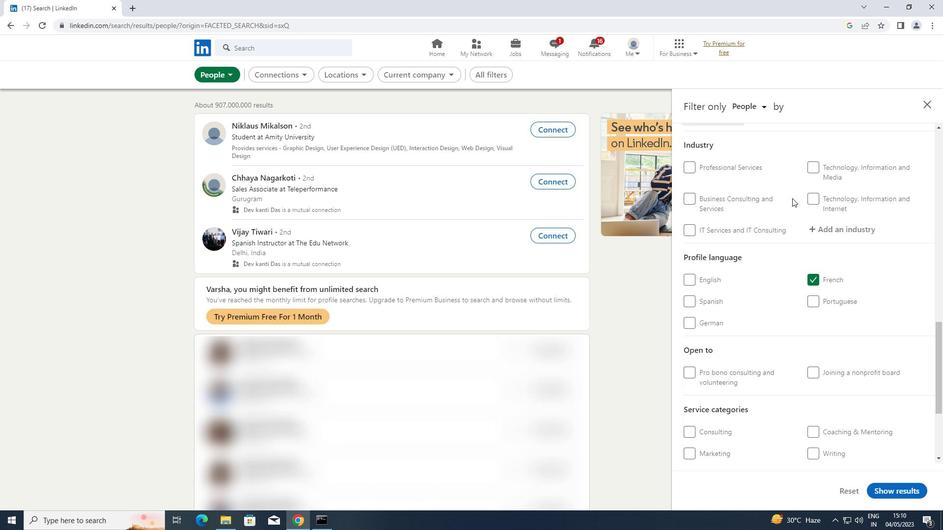 
Action: Mouse scrolled (792, 197) with delta (0, 0)
Screenshot: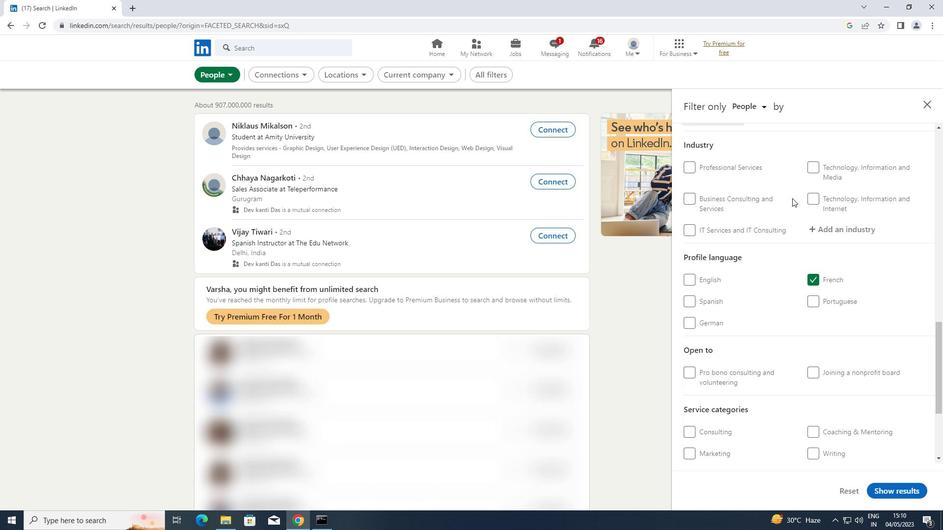 
Action: Mouse moved to (812, 198)
Screenshot: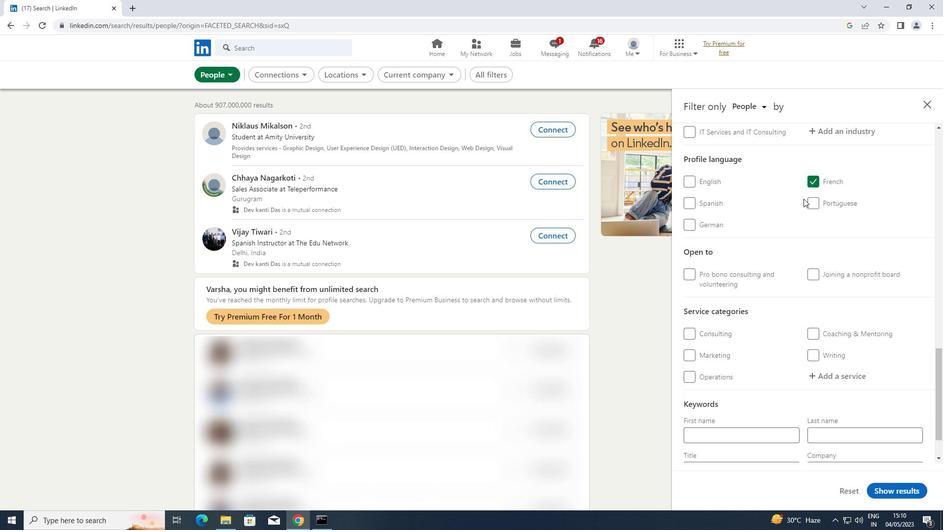 
Action: Mouse scrolled (812, 199) with delta (0, 0)
Screenshot: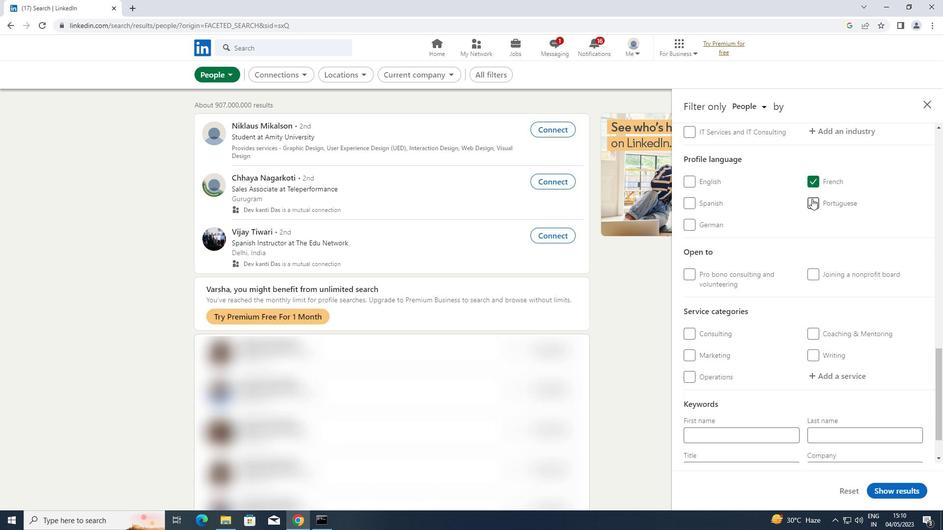 
Action: Mouse scrolled (812, 199) with delta (0, 0)
Screenshot: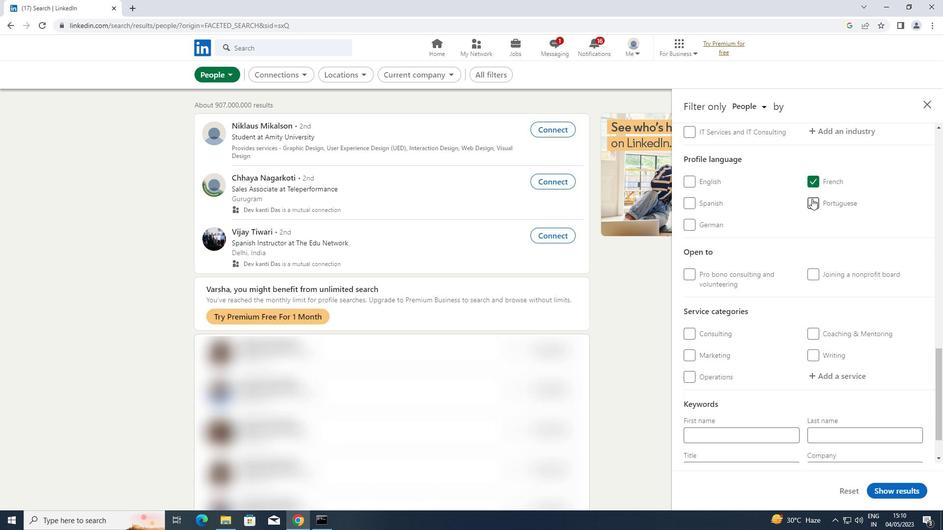 
Action: Mouse moved to (845, 224)
Screenshot: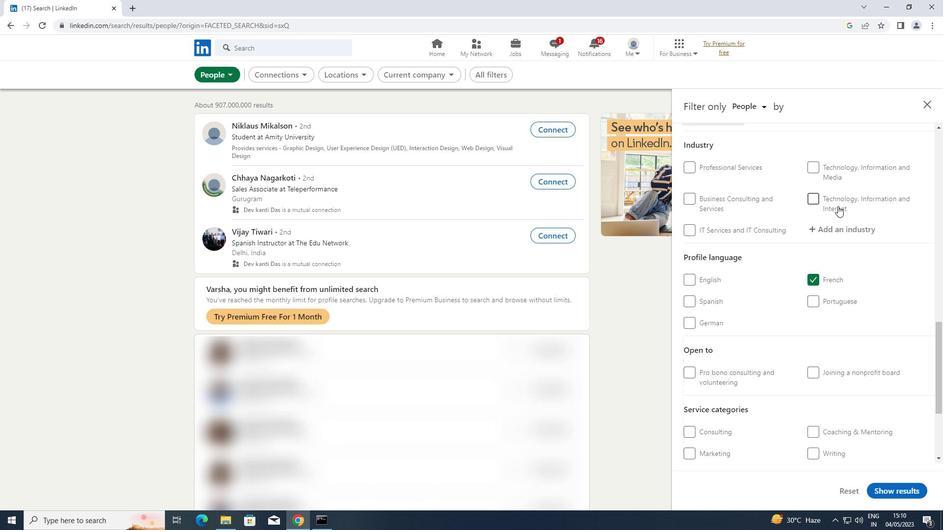
Action: Mouse pressed left at (845, 224)
Screenshot: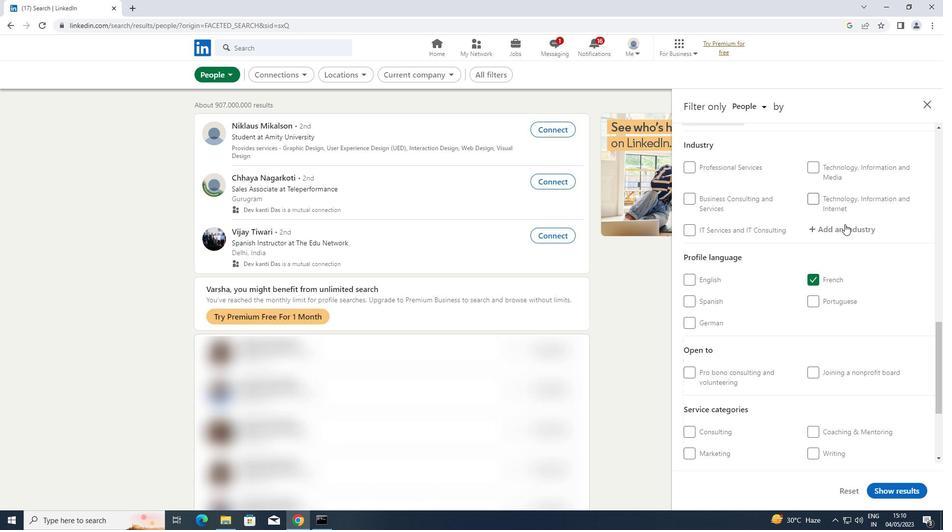 
Action: Key pressed <Key.shift>APPLIANCES
Screenshot: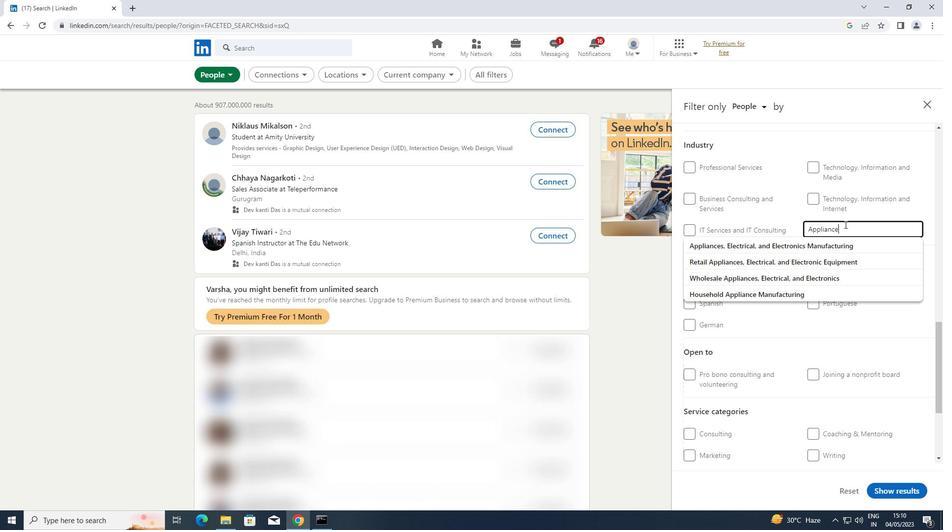 
Action: Mouse moved to (806, 245)
Screenshot: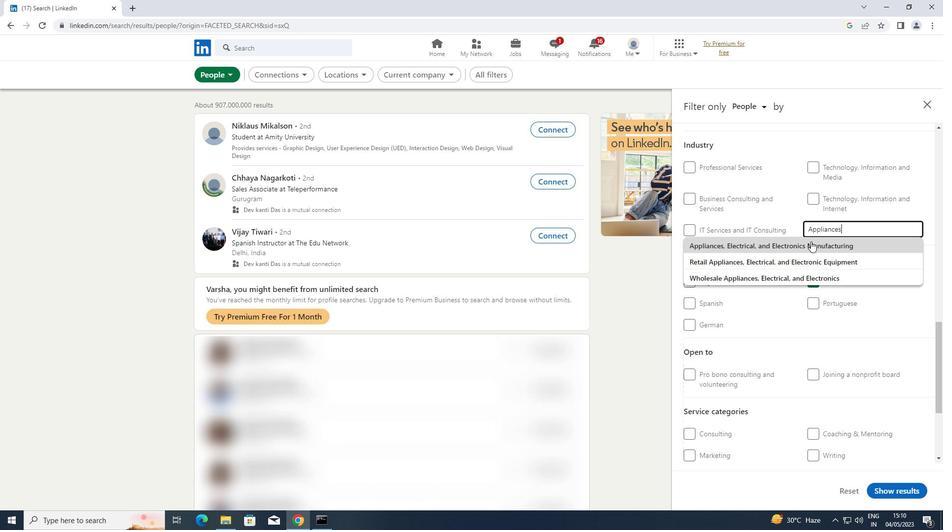
Action: Mouse pressed left at (806, 245)
Screenshot: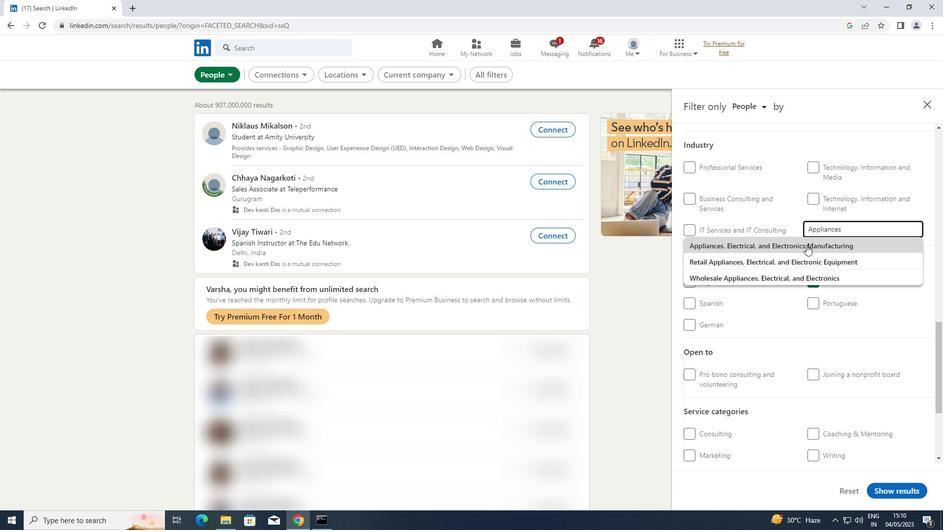 
Action: Mouse scrolled (806, 244) with delta (0, 0)
Screenshot: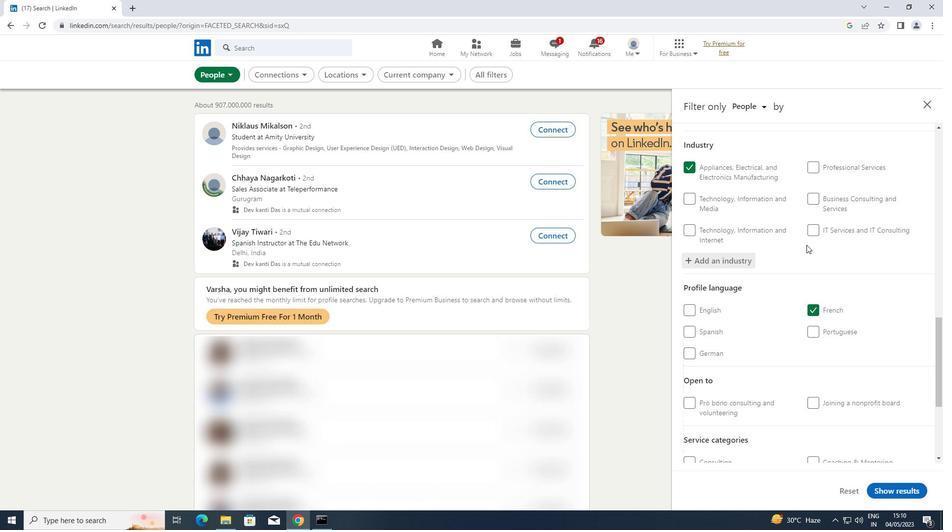 
Action: Mouse scrolled (806, 244) with delta (0, 0)
Screenshot: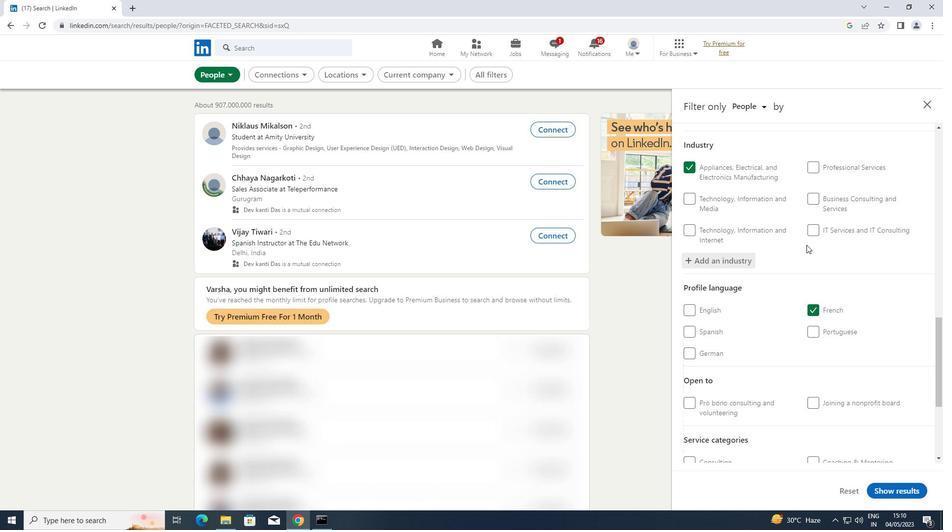 
Action: Mouse scrolled (806, 244) with delta (0, 0)
Screenshot: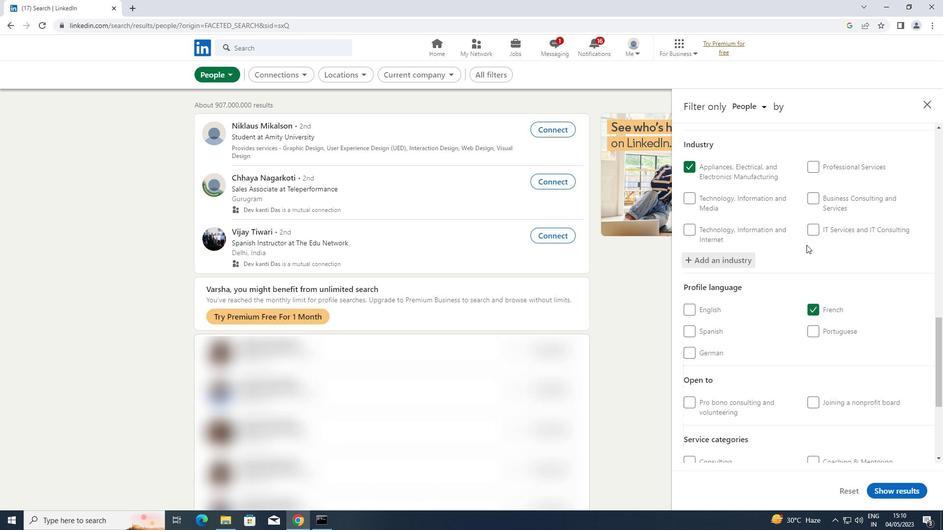 
Action: Mouse scrolled (806, 244) with delta (0, 0)
Screenshot: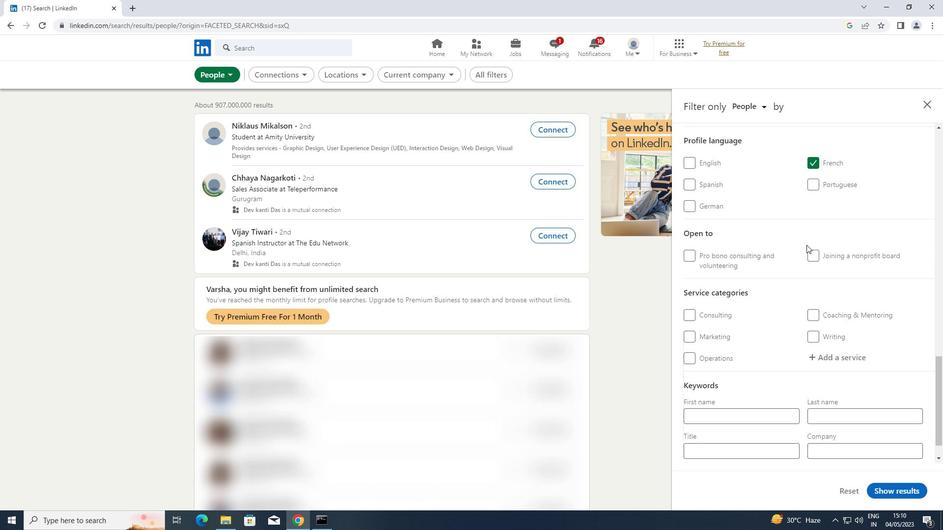 
Action: Mouse scrolled (806, 244) with delta (0, 0)
Screenshot: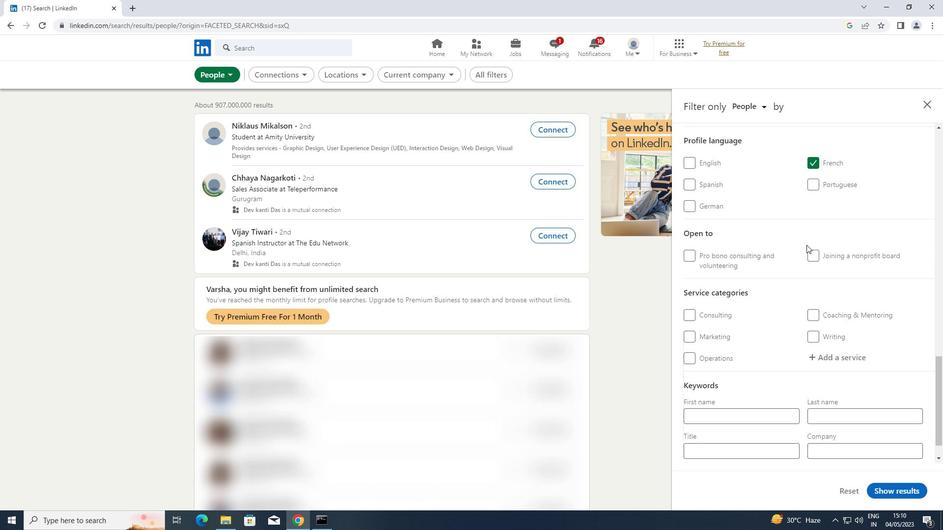 
Action: Mouse scrolled (806, 244) with delta (0, 0)
Screenshot: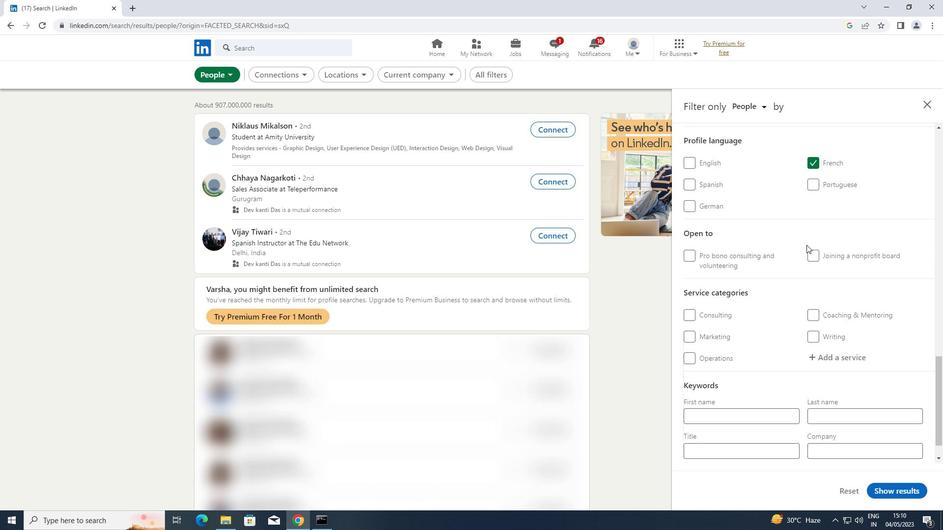
Action: Mouse moved to (831, 320)
Screenshot: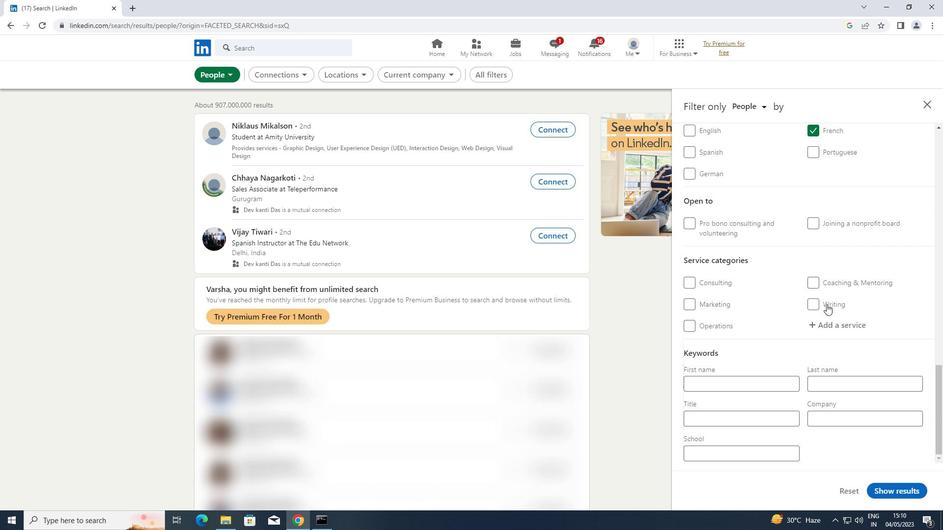 
Action: Mouse pressed left at (831, 320)
Screenshot: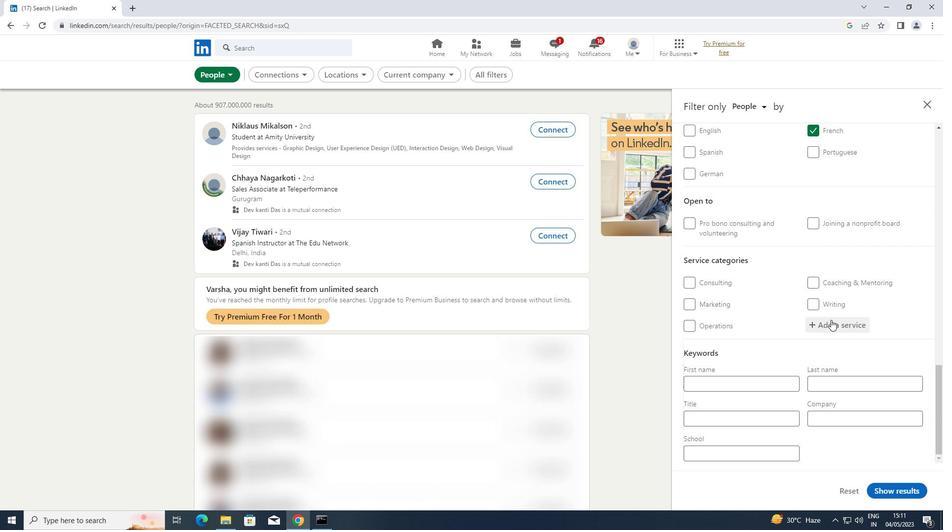 
Action: Mouse moved to (831, 320)
Screenshot: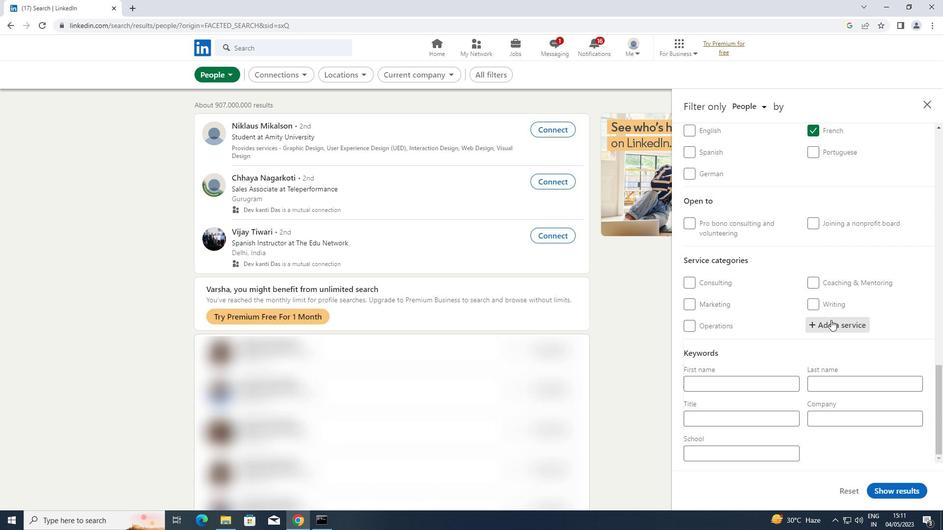
Action: Key pressed <Key.shift>DUI
Screenshot: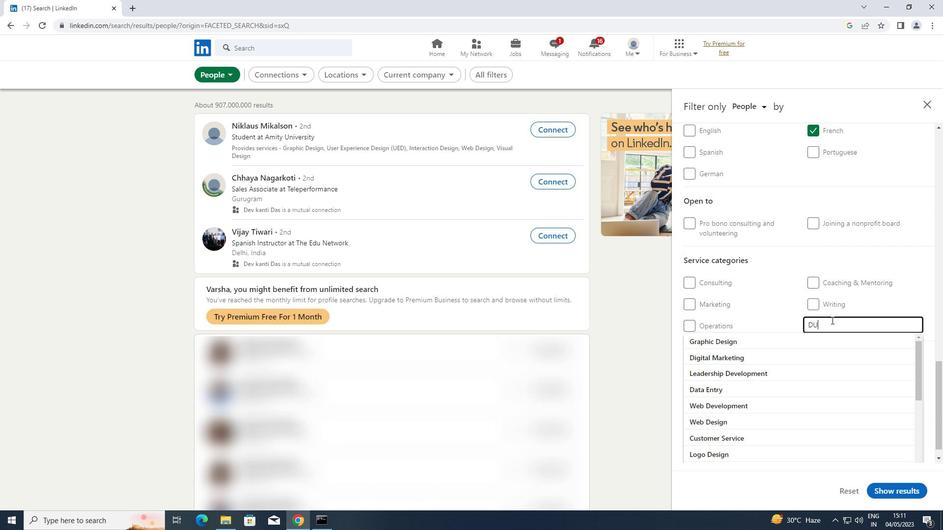 
Action: Mouse moved to (782, 341)
Screenshot: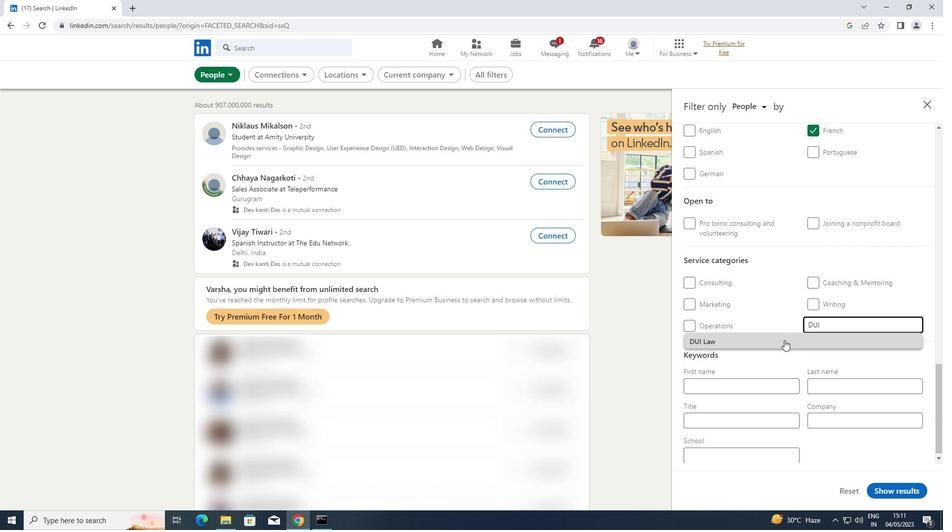 
Action: Mouse pressed left at (782, 341)
Screenshot: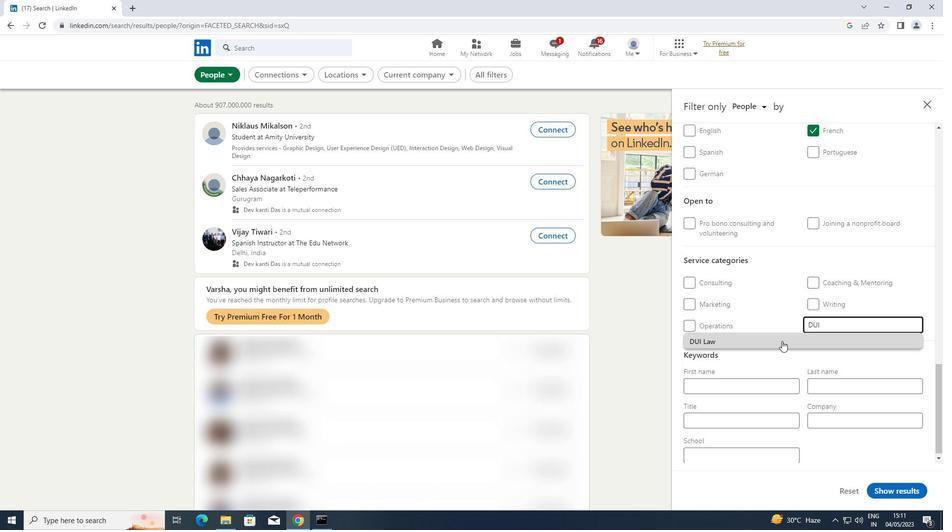 
Action: Mouse scrolled (782, 340) with delta (0, 0)
Screenshot: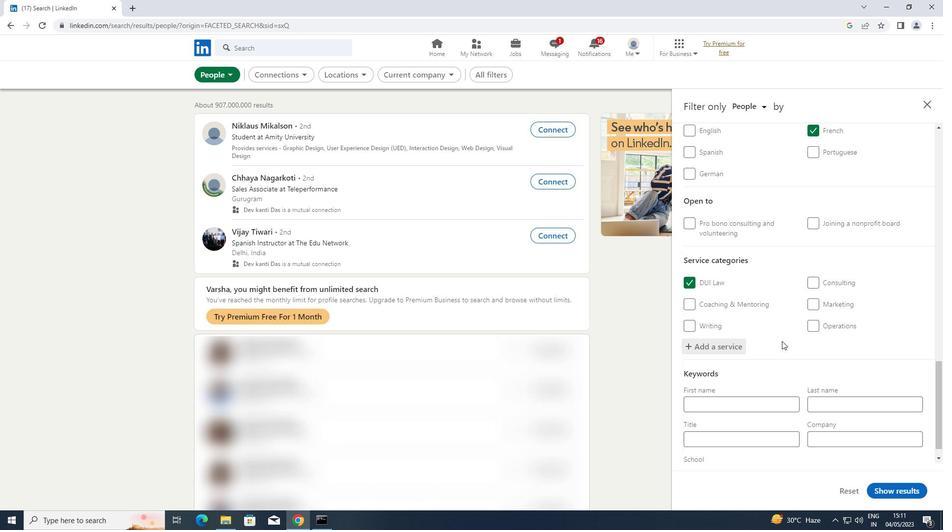 
Action: Mouse scrolled (782, 340) with delta (0, 0)
Screenshot: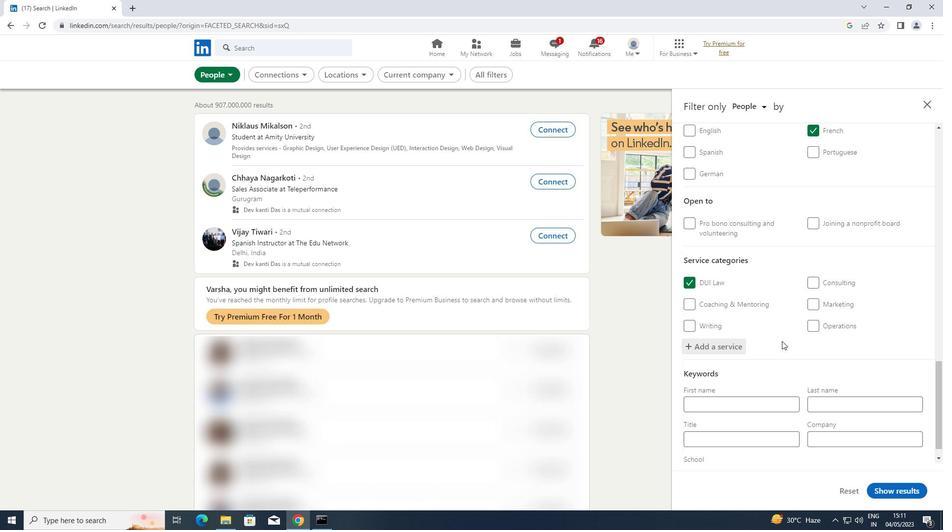 
Action: Mouse scrolled (782, 340) with delta (0, 0)
Screenshot: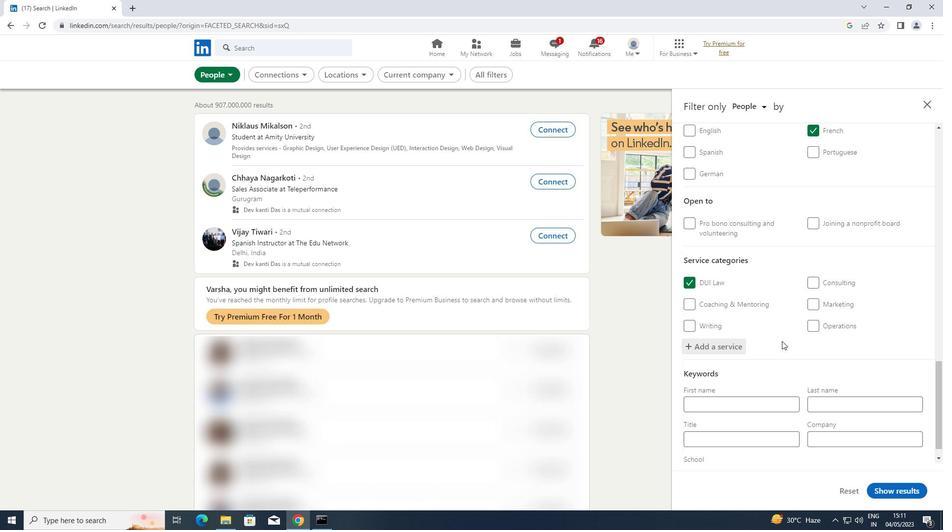
Action: Mouse moved to (723, 417)
Screenshot: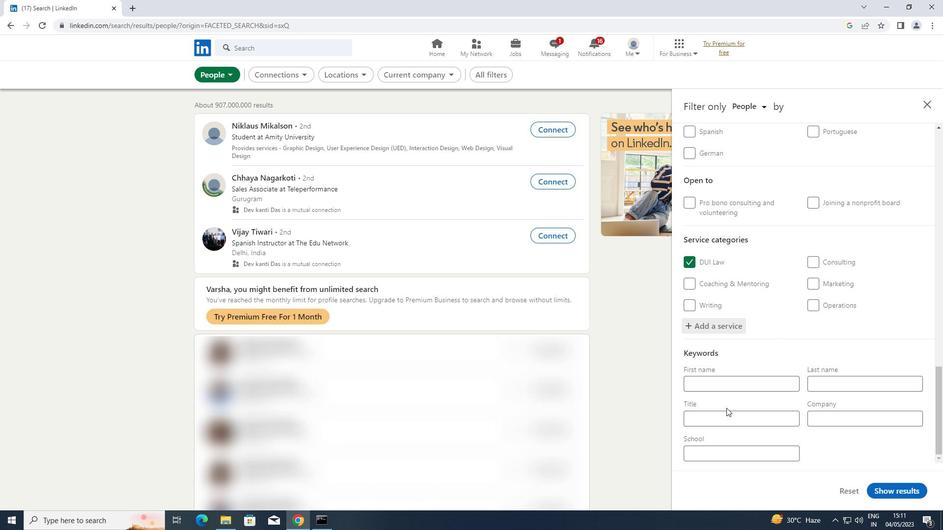 
Action: Mouse pressed left at (723, 417)
Screenshot: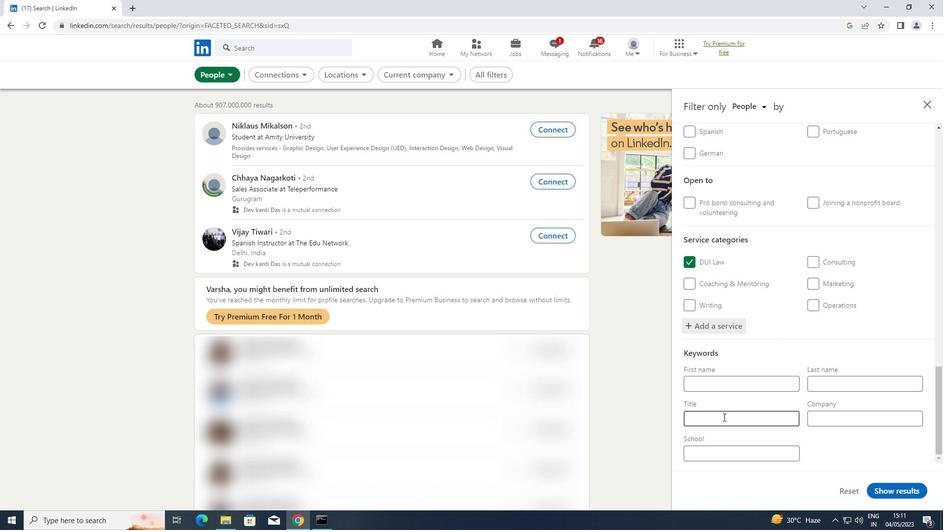 
Action: Key pressed <Key.shift>PHARMACY<Key.space><Key.shift>ASSISTANT
Screenshot: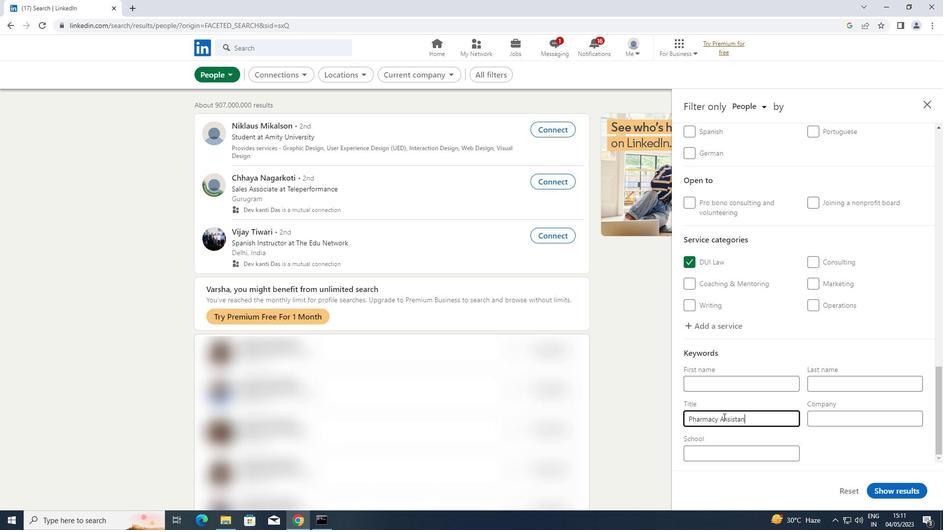 
Action: Mouse moved to (918, 490)
Screenshot: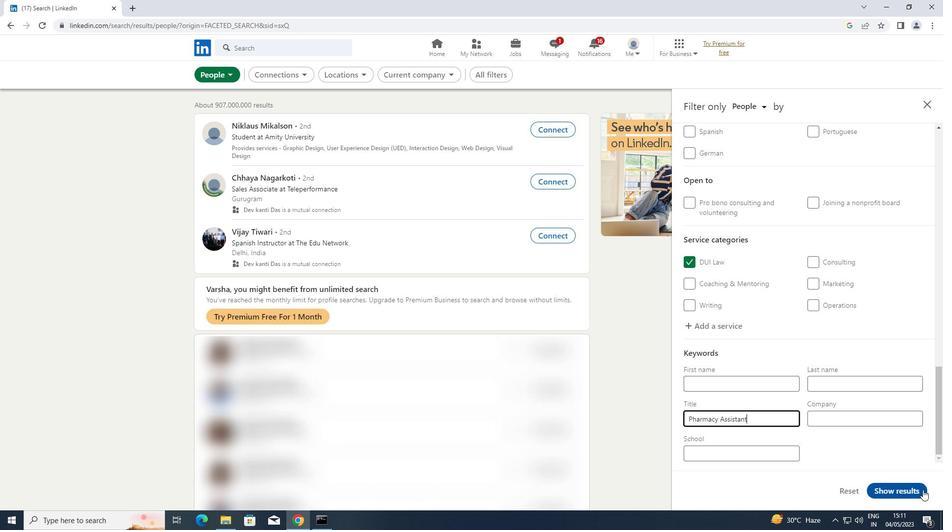 
Action: Mouse pressed left at (918, 490)
Screenshot: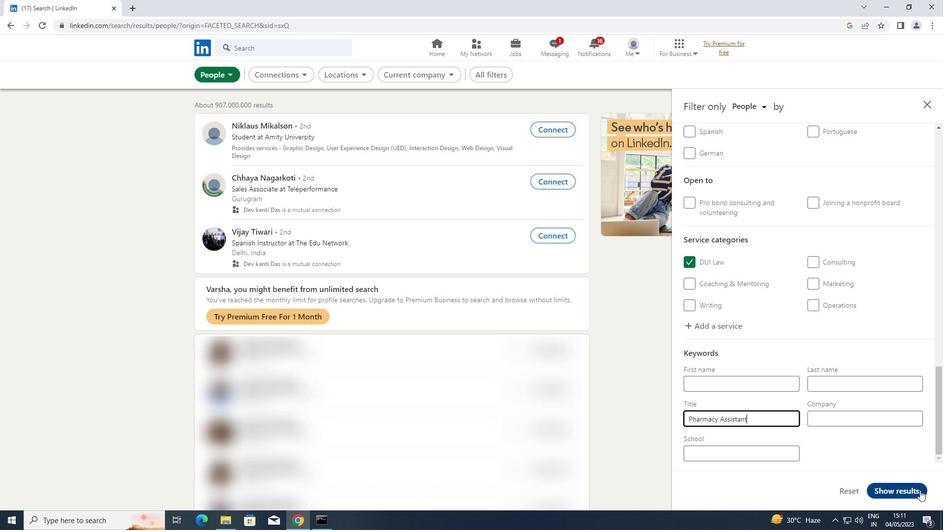 
